Task: Find connections with filter location San Vicente with filter topic #retailwith filter profile language German with filter current company GE with filter school St.Xavier's College, Kolkata with filter industry Medical Practices with filter service category Editing with filter keywords title Red Cross Volunteer
Action: Mouse moved to (479, 60)
Screenshot: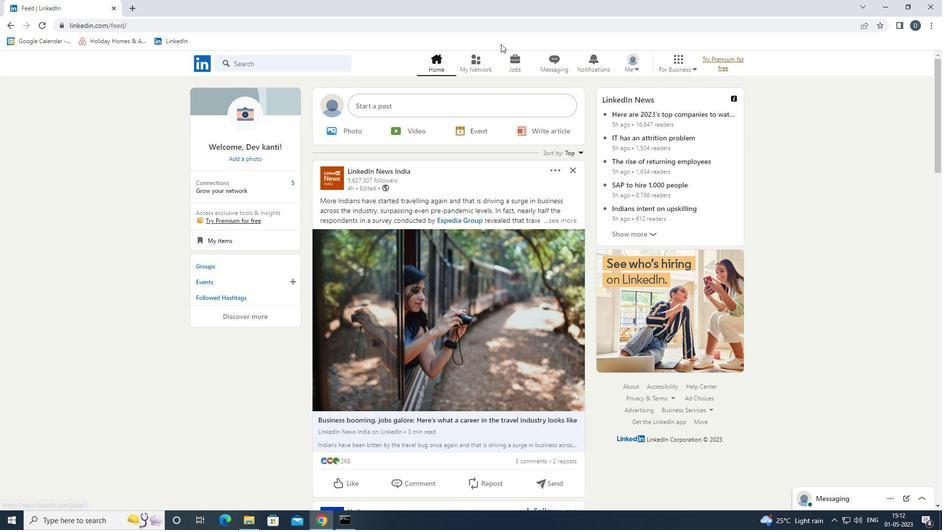 
Action: Mouse pressed left at (479, 60)
Screenshot: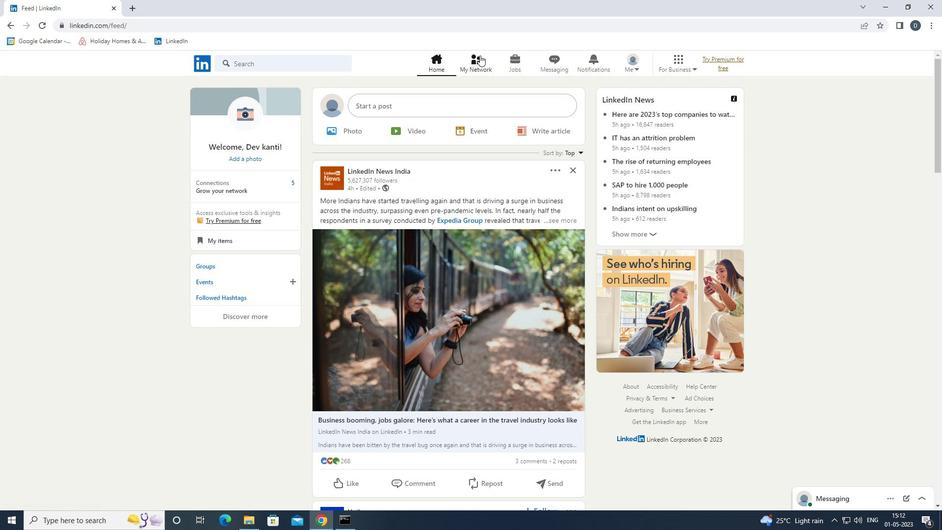 
Action: Mouse moved to (322, 114)
Screenshot: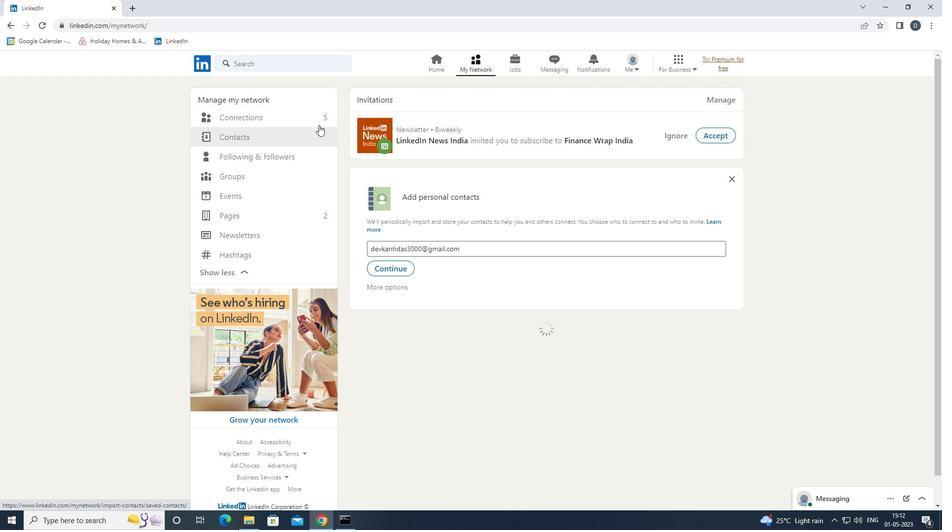 
Action: Mouse pressed left at (322, 114)
Screenshot: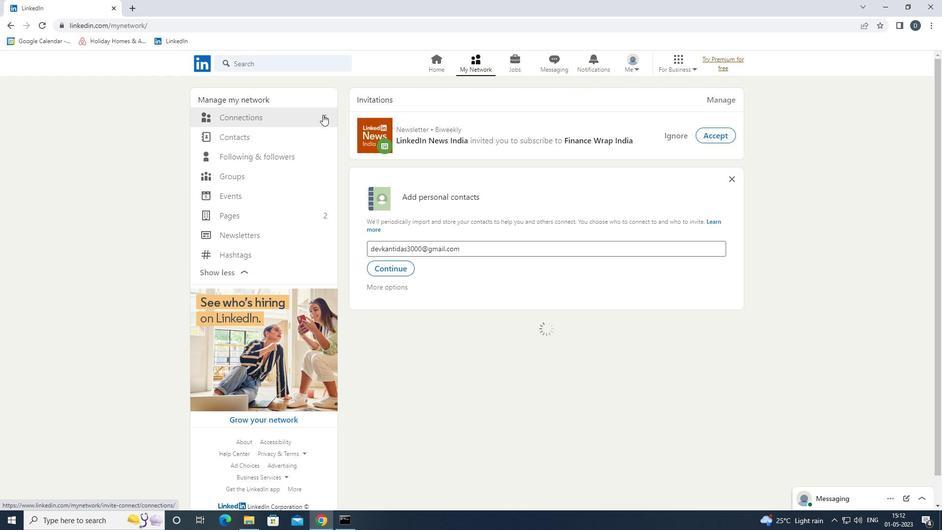 
Action: Mouse moved to (325, 116)
Screenshot: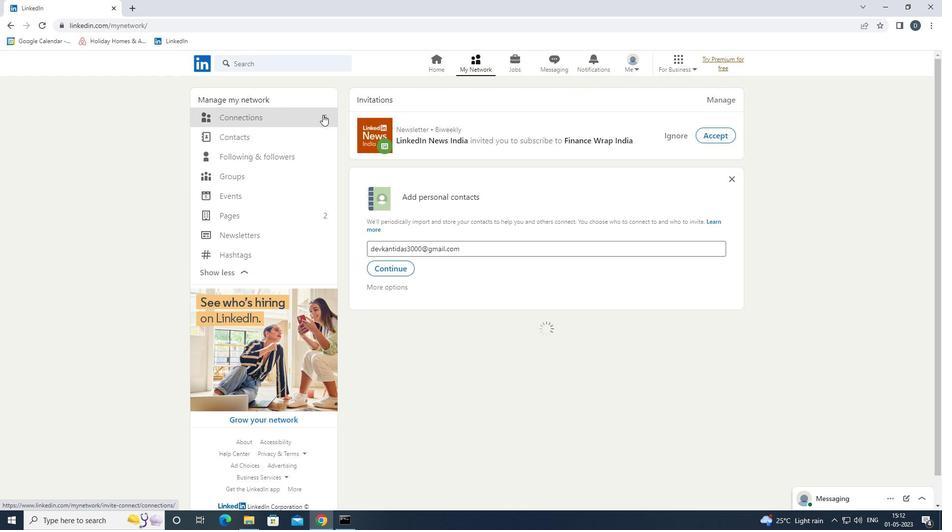 
Action: Mouse pressed left at (325, 116)
Screenshot: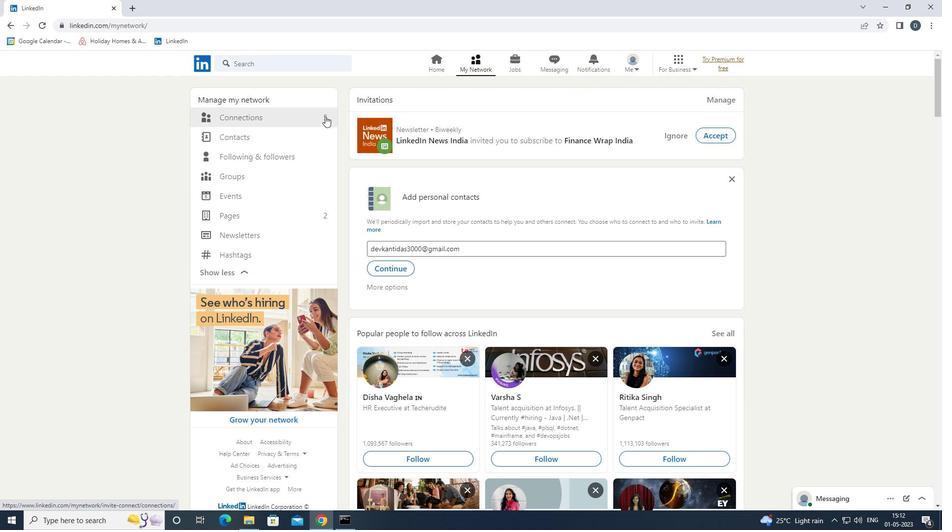 
Action: Mouse moved to (563, 119)
Screenshot: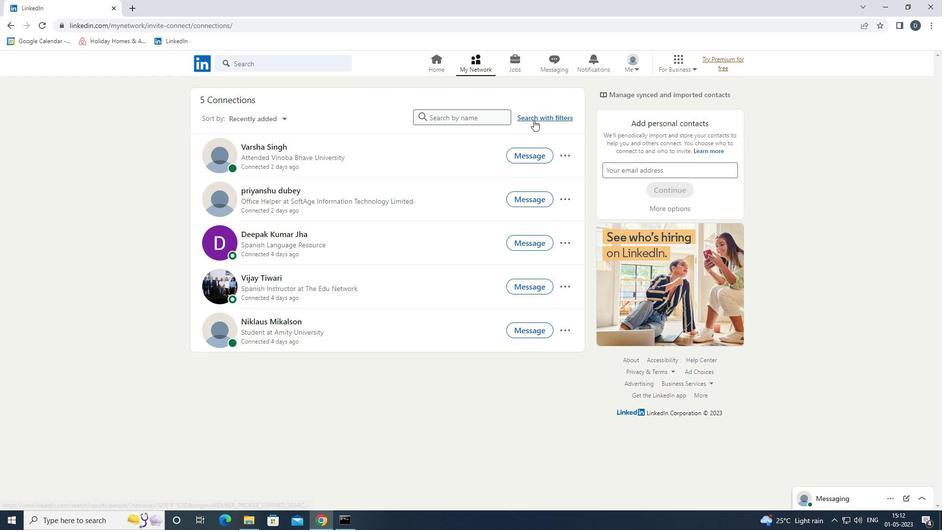 
Action: Mouse pressed left at (563, 119)
Screenshot: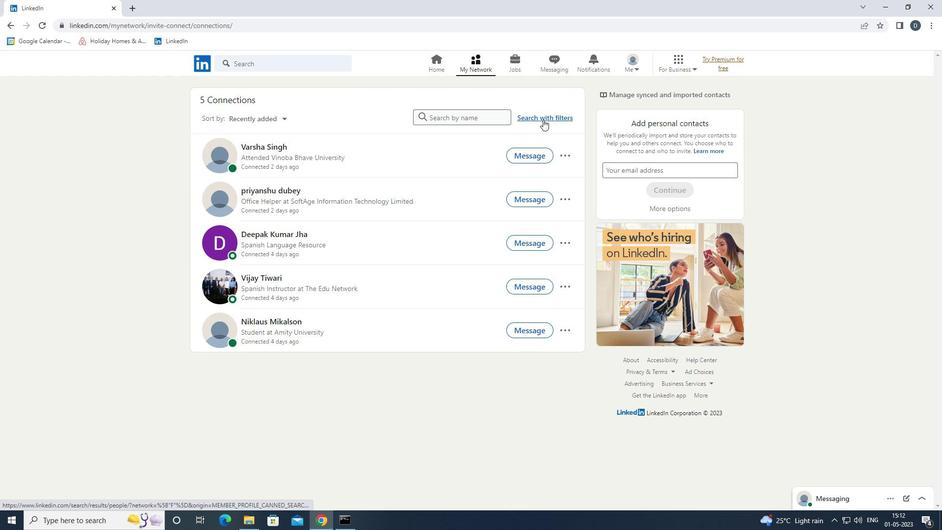 
Action: Mouse moved to (504, 93)
Screenshot: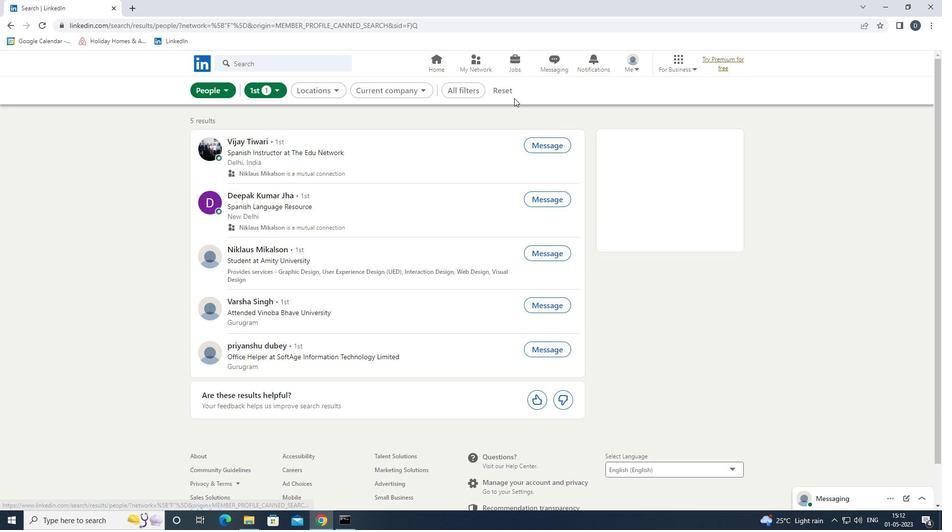 
Action: Mouse pressed left at (504, 93)
Screenshot: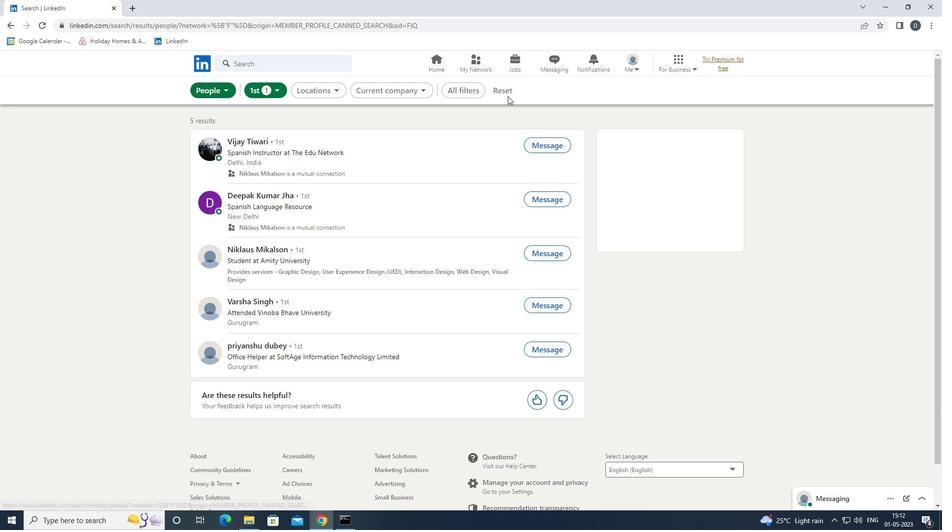 
Action: Mouse moved to (493, 87)
Screenshot: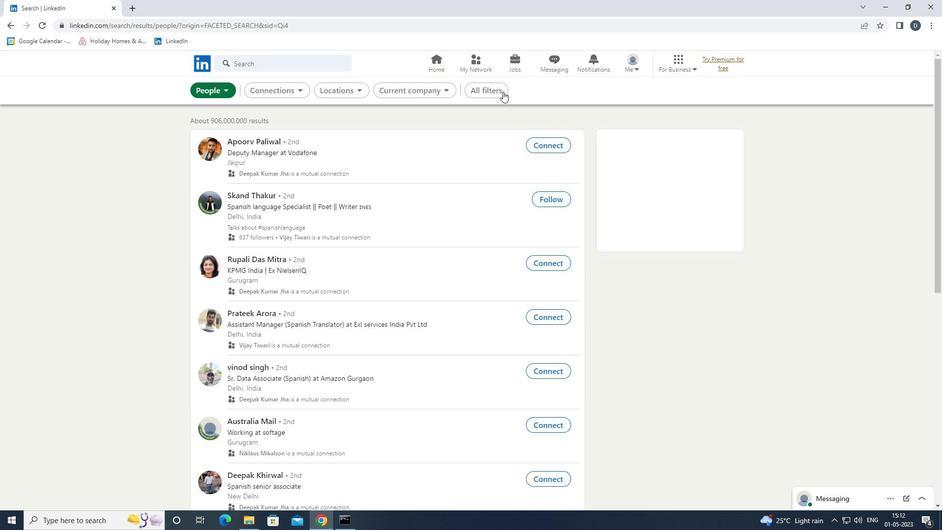 
Action: Mouse pressed left at (493, 87)
Screenshot: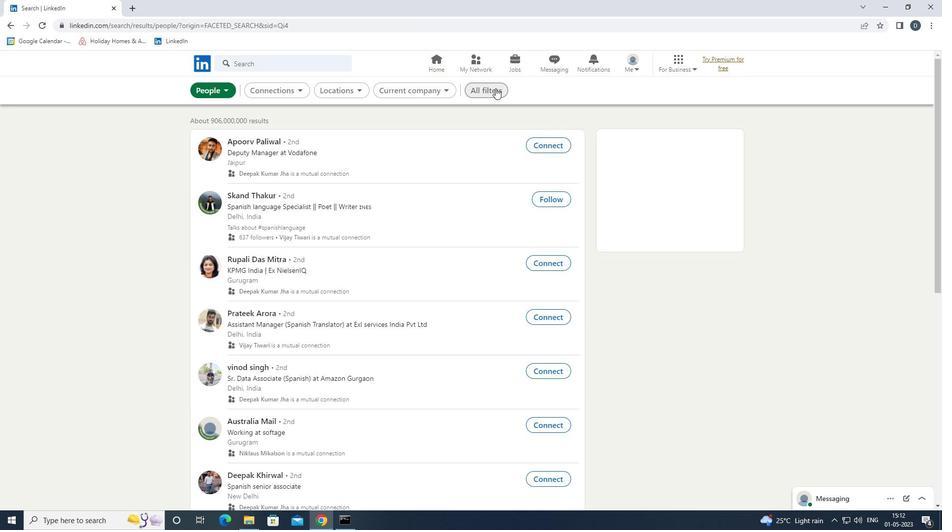 
Action: Mouse moved to (829, 308)
Screenshot: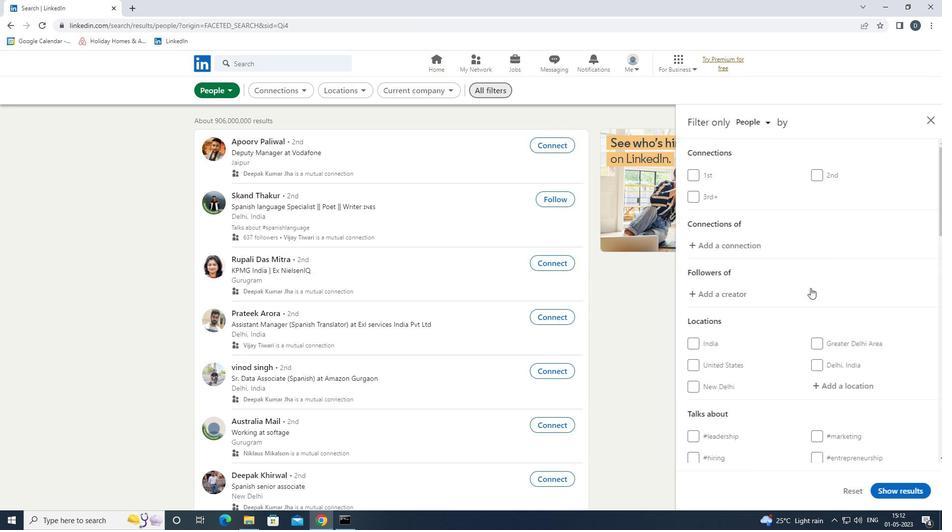 
Action: Mouse scrolled (829, 307) with delta (0, 0)
Screenshot: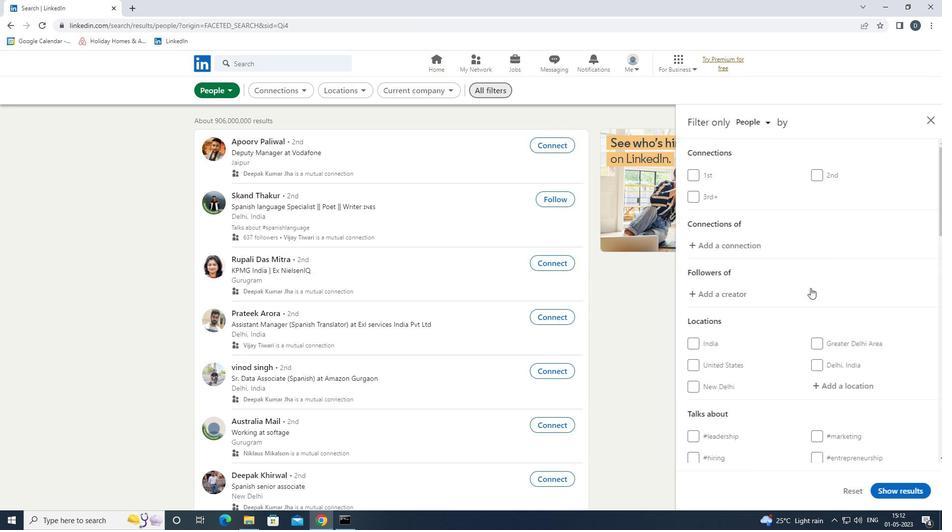 
Action: Mouse scrolled (829, 307) with delta (0, 0)
Screenshot: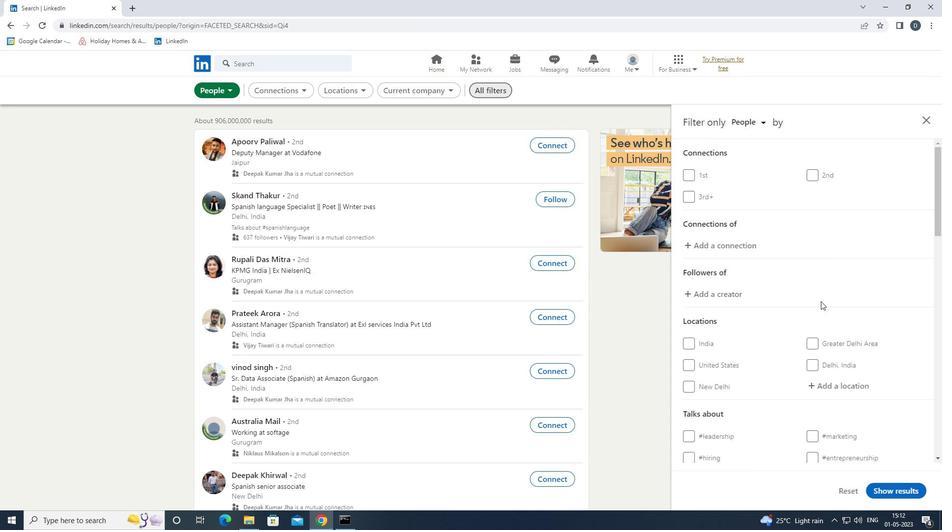 
Action: Mouse moved to (853, 290)
Screenshot: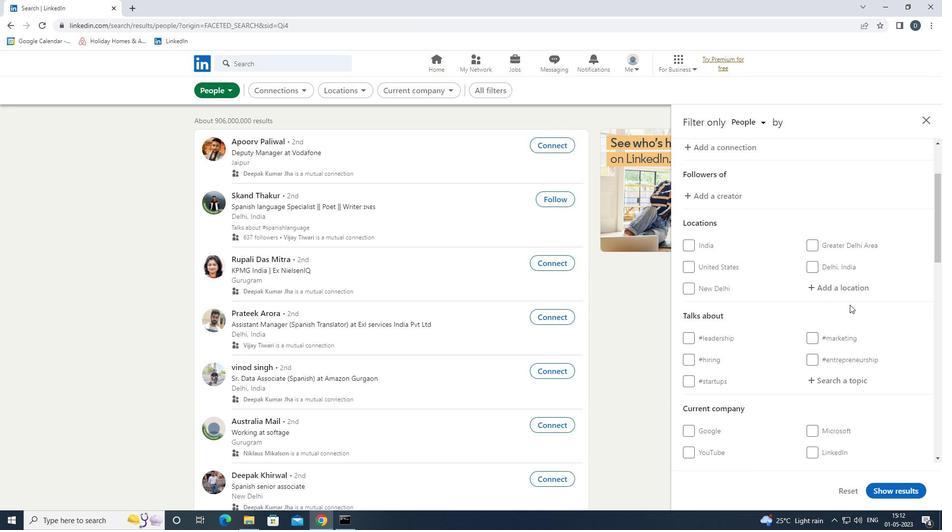
Action: Mouse pressed left at (853, 290)
Screenshot: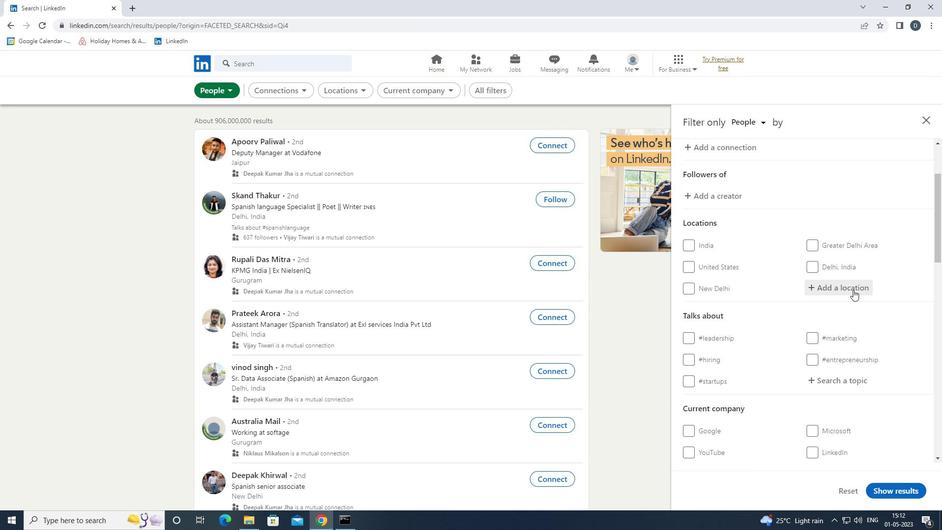 
Action: Key pressed <Key.shift>SAN<Key.space><Key.shift>VICEN<Key.down><Key.enter>
Screenshot: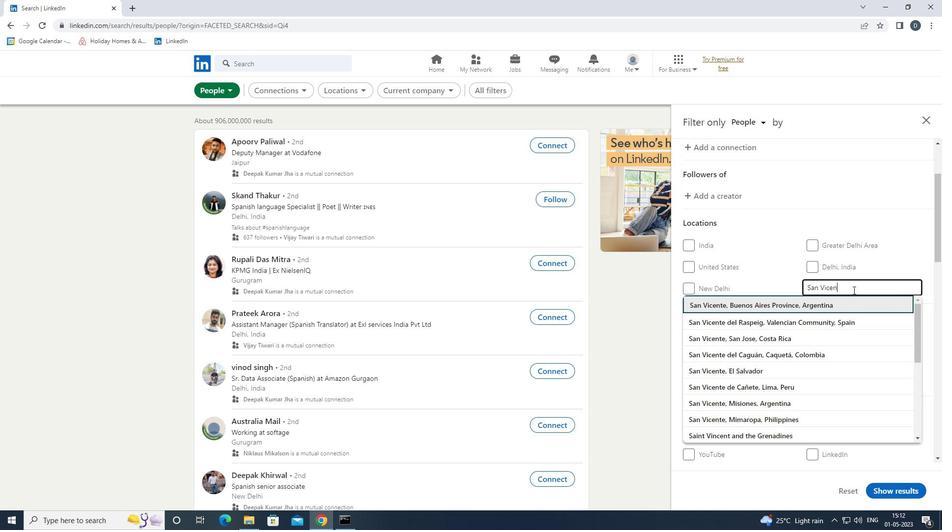 
Action: Mouse scrolled (853, 289) with delta (0, 0)
Screenshot: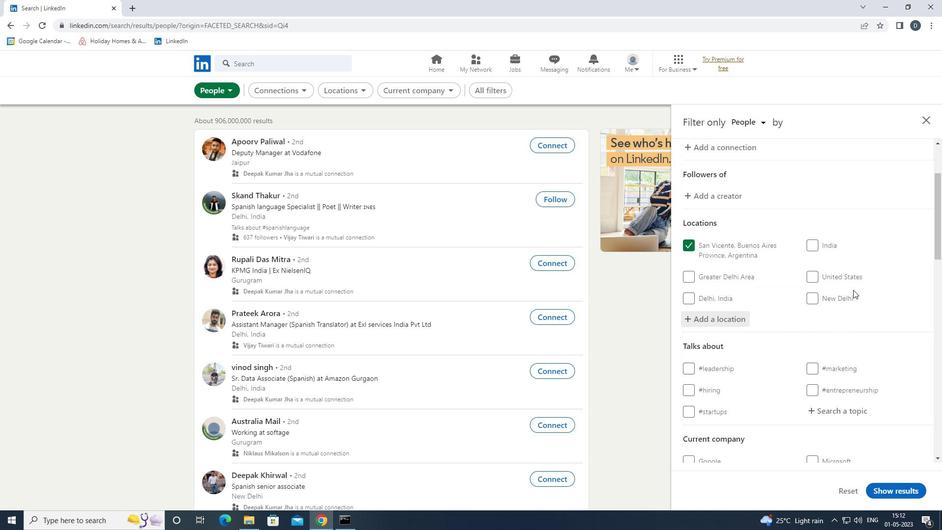 
Action: Mouse scrolled (853, 289) with delta (0, 0)
Screenshot: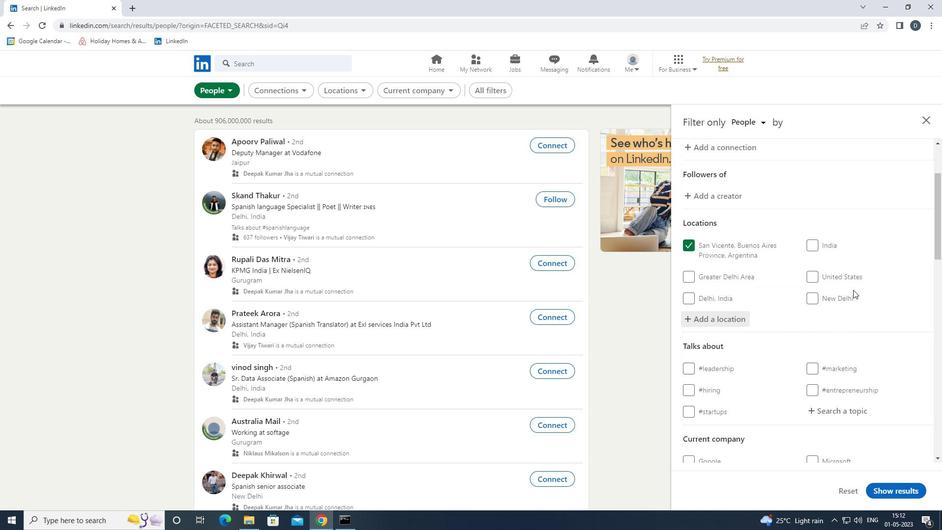 
Action: Mouse scrolled (853, 289) with delta (0, 0)
Screenshot: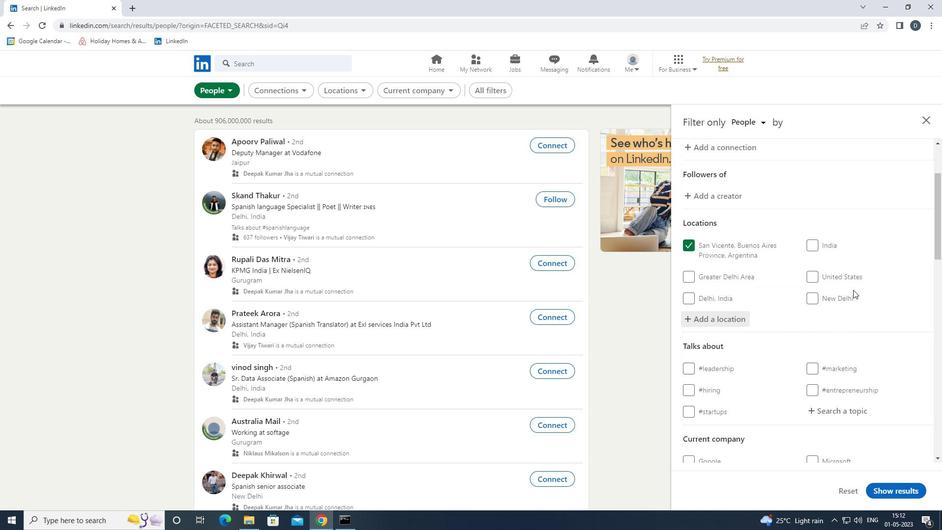 
Action: Mouse moved to (846, 266)
Screenshot: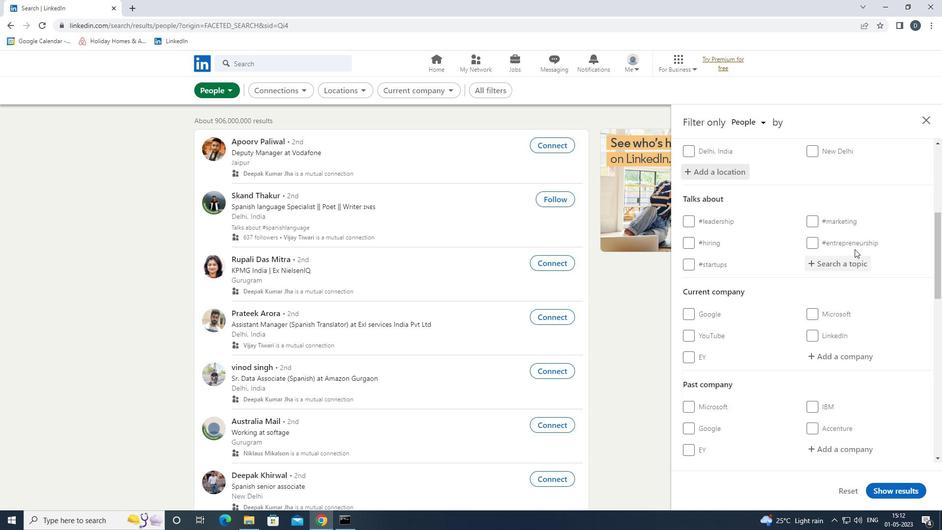 
Action: Mouse pressed left at (846, 266)
Screenshot: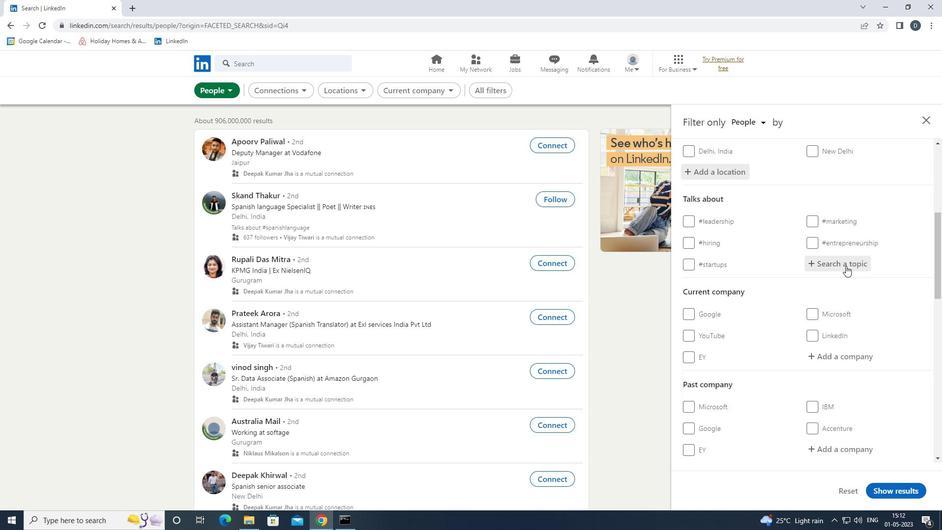 
Action: Key pressed RETAIL<Key.down><Key.enter>
Screenshot: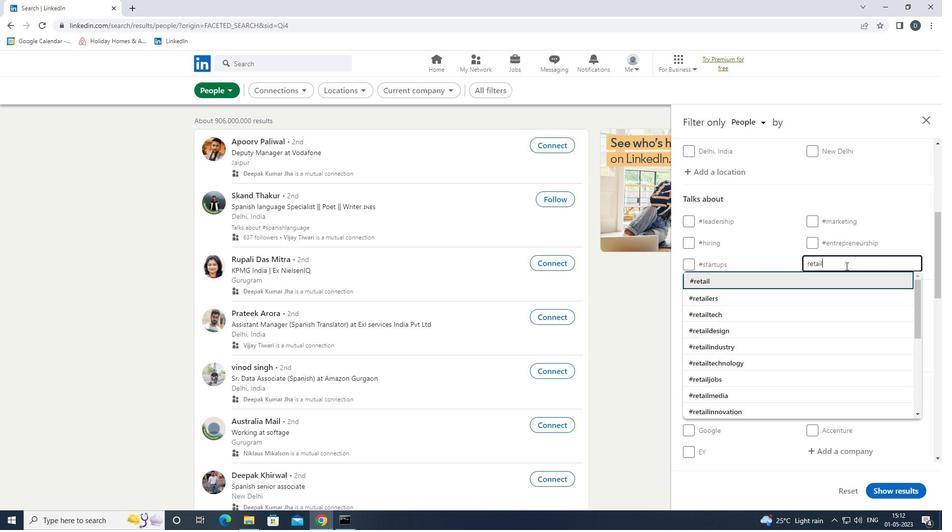 
Action: Mouse moved to (866, 256)
Screenshot: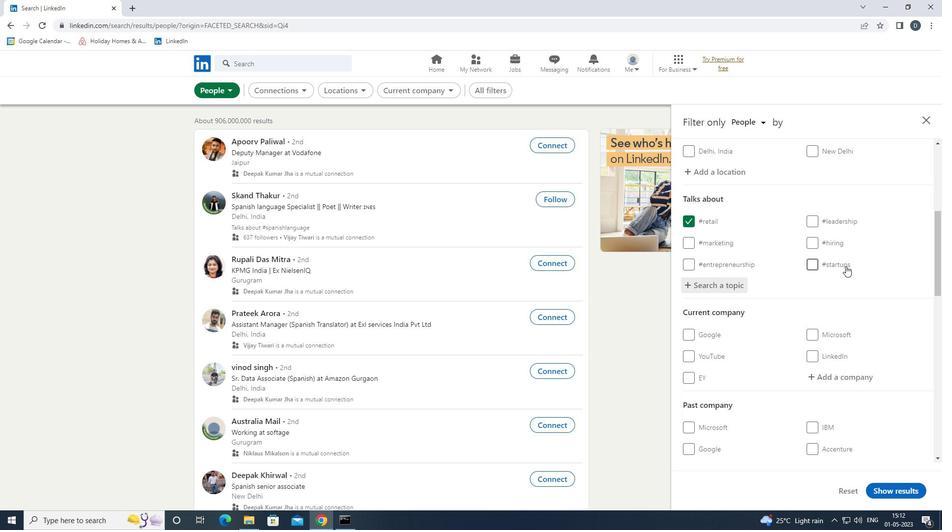 
Action: Mouse scrolled (866, 256) with delta (0, 0)
Screenshot: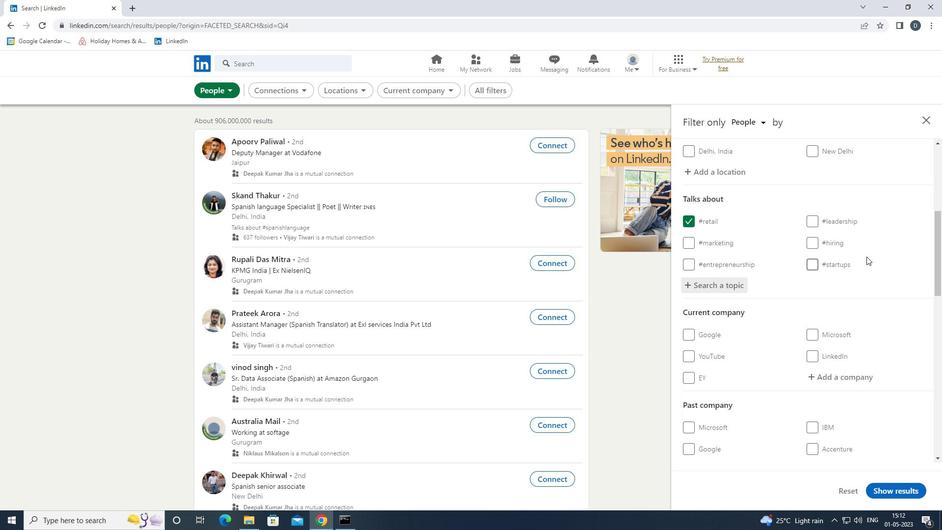 
Action: Mouse scrolled (866, 256) with delta (0, 0)
Screenshot: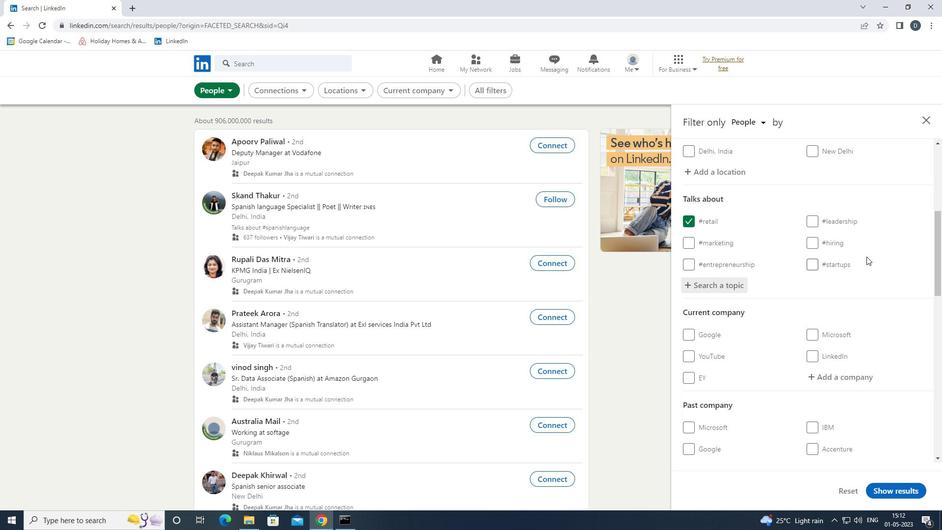 
Action: Mouse scrolled (866, 256) with delta (0, 0)
Screenshot: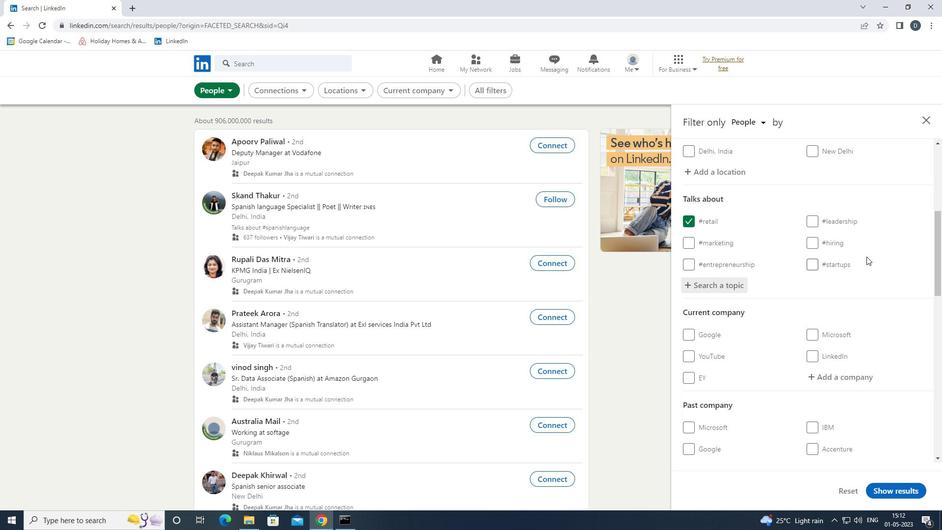 
Action: Mouse moved to (827, 255)
Screenshot: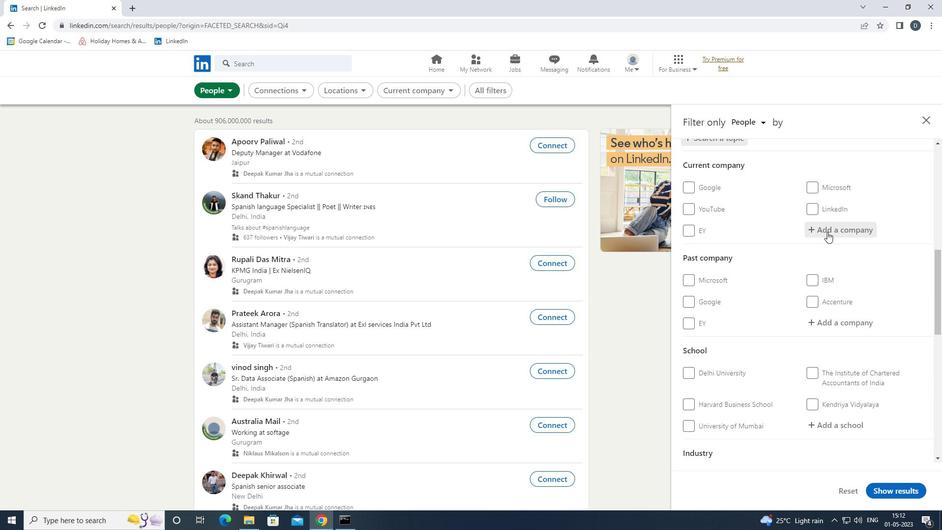 
Action: Mouse scrolled (827, 255) with delta (0, 0)
Screenshot: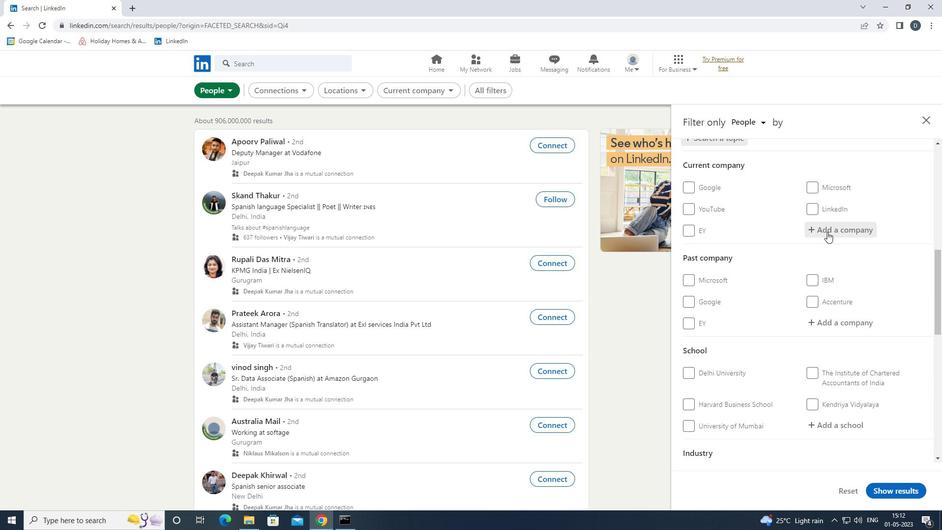 
Action: Mouse scrolled (827, 255) with delta (0, 0)
Screenshot: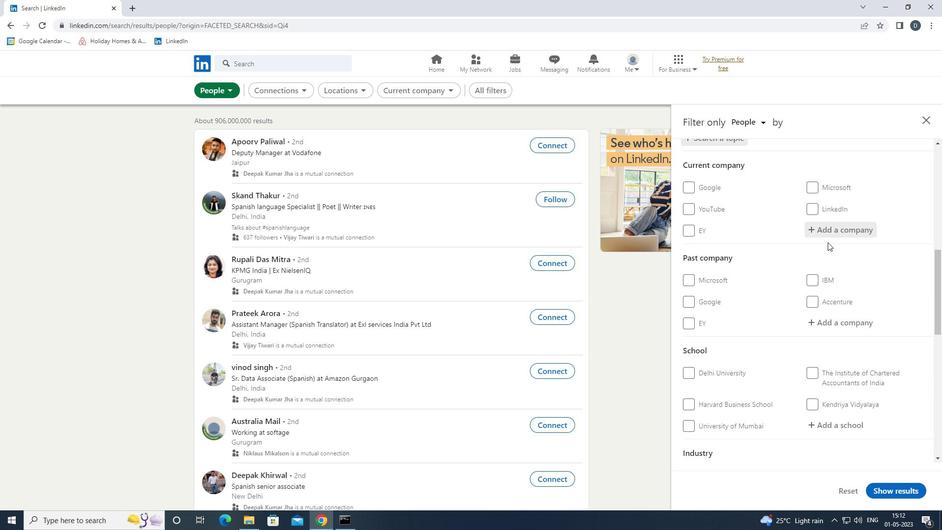 
Action: Mouse moved to (827, 256)
Screenshot: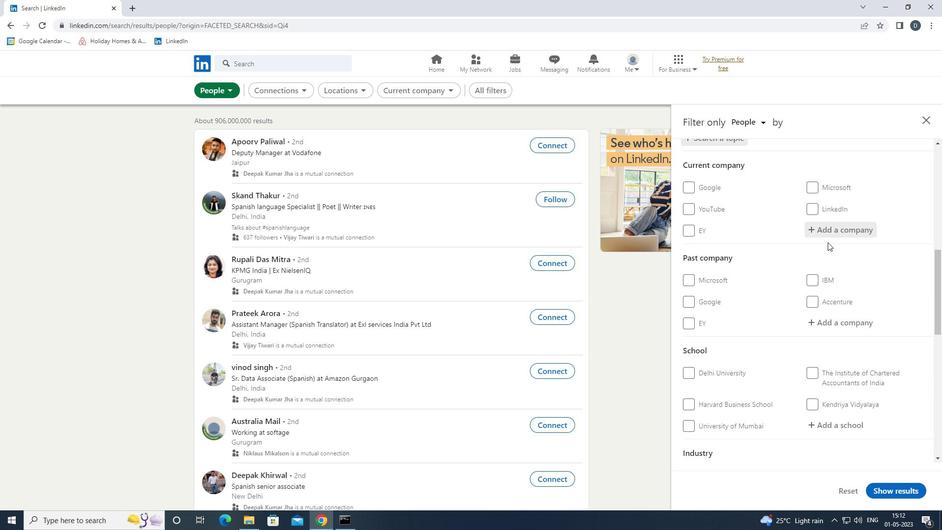 
Action: Mouse scrolled (827, 255) with delta (0, 0)
Screenshot: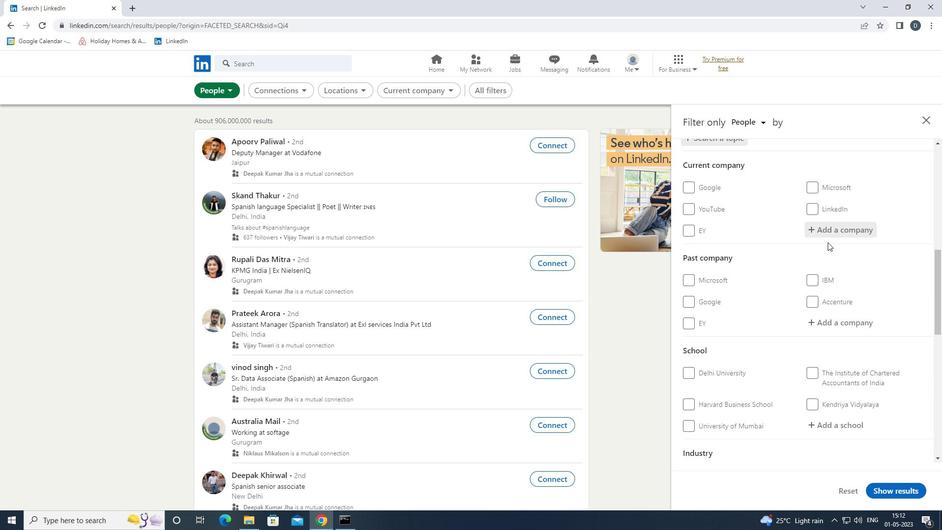
Action: Mouse scrolled (827, 255) with delta (0, 0)
Screenshot: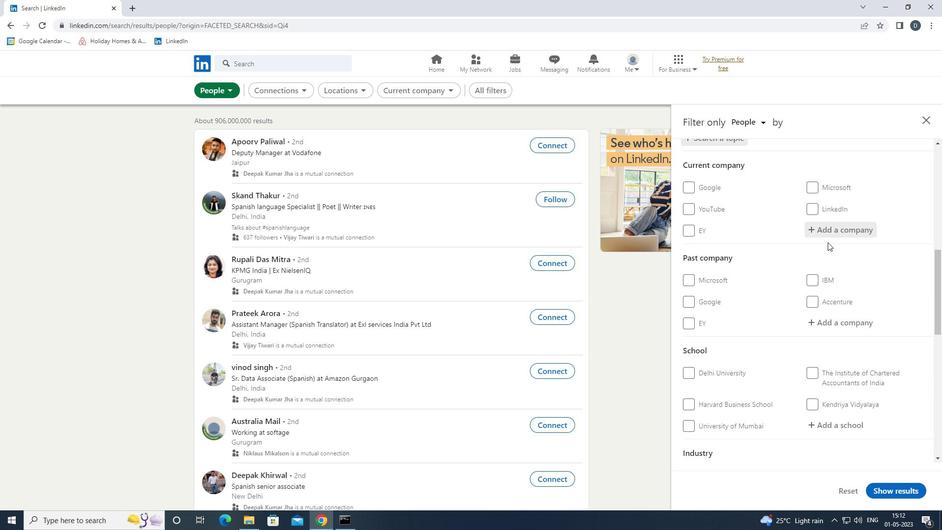 
Action: Mouse moved to (822, 265)
Screenshot: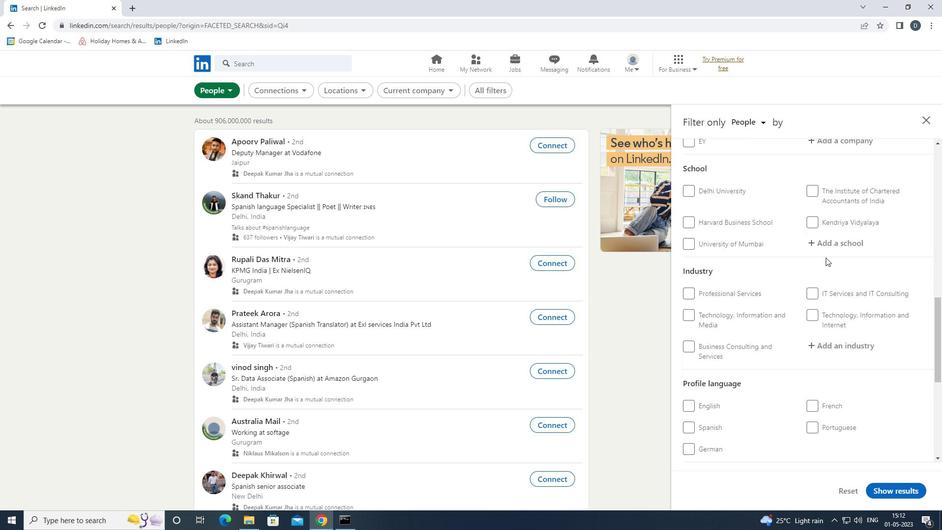 
Action: Mouse scrolled (822, 265) with delta (0, 0)
Screenshot: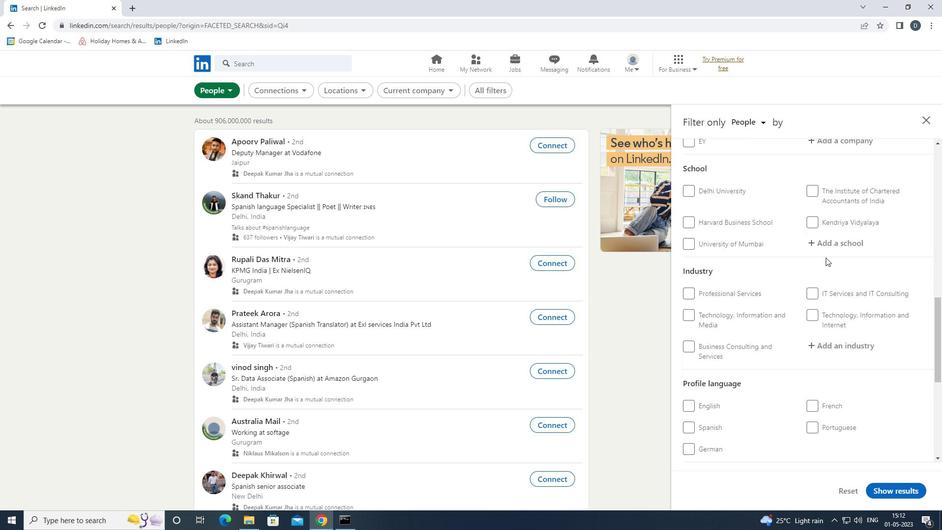 
Action: Mouse scrolled (822, 265) with delta (0, 0)
Screenshot: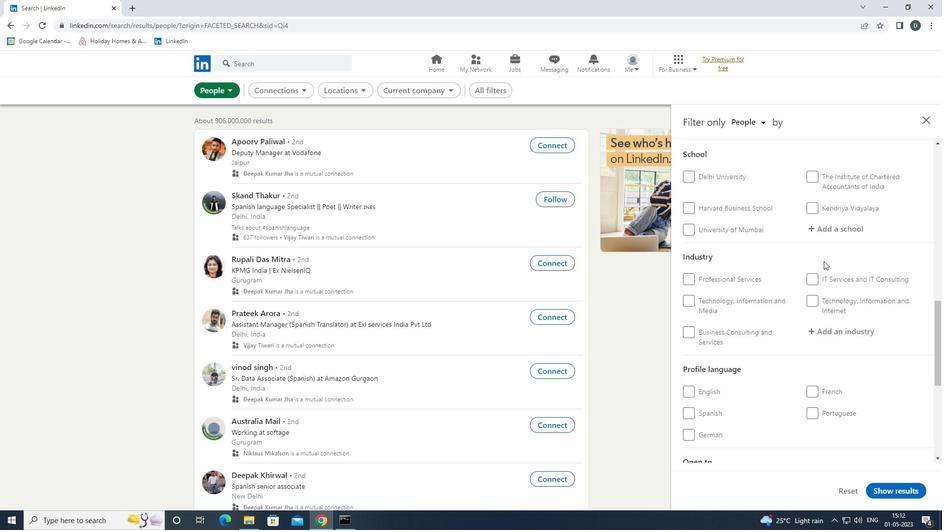 
Action: Mouse moved to (703, 336)
Screenshot: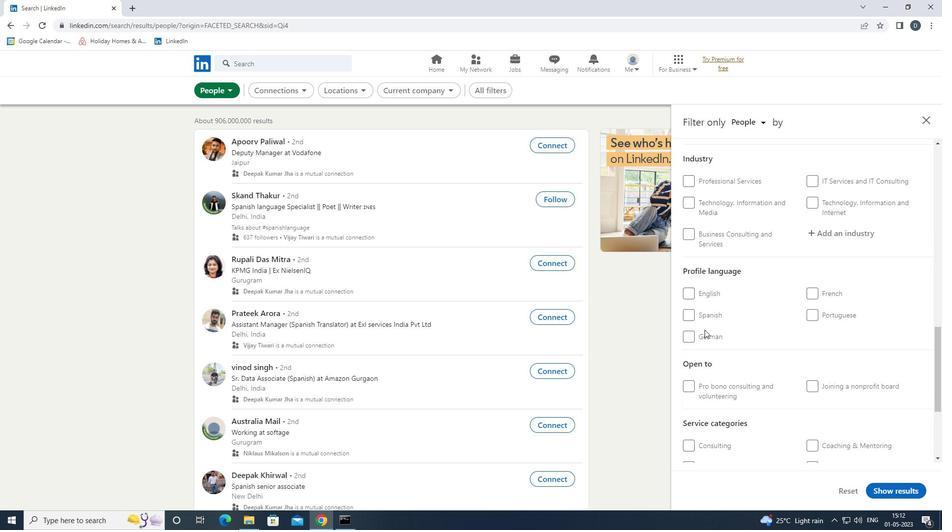 
Action: Mouse pressed left at (703, 336)
Screenshot: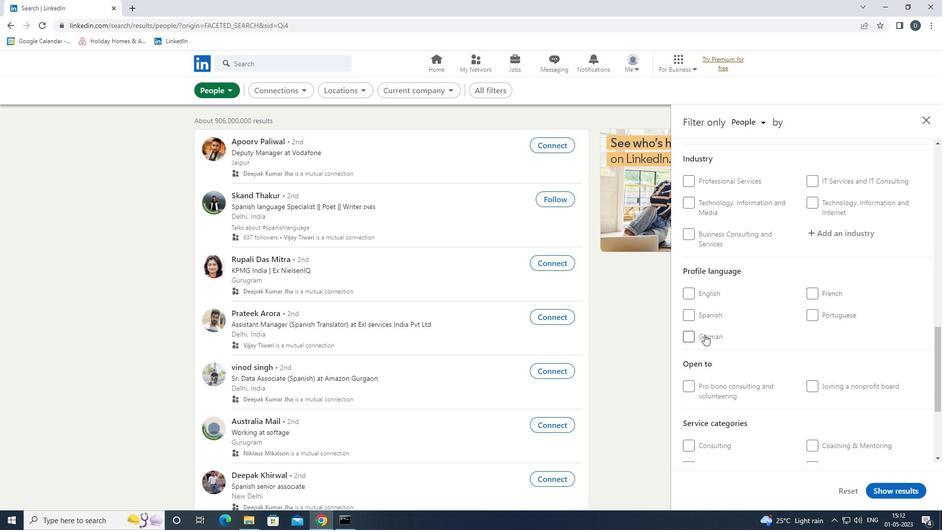 
Action: Mouse moved to (773, 320)
Screenshot: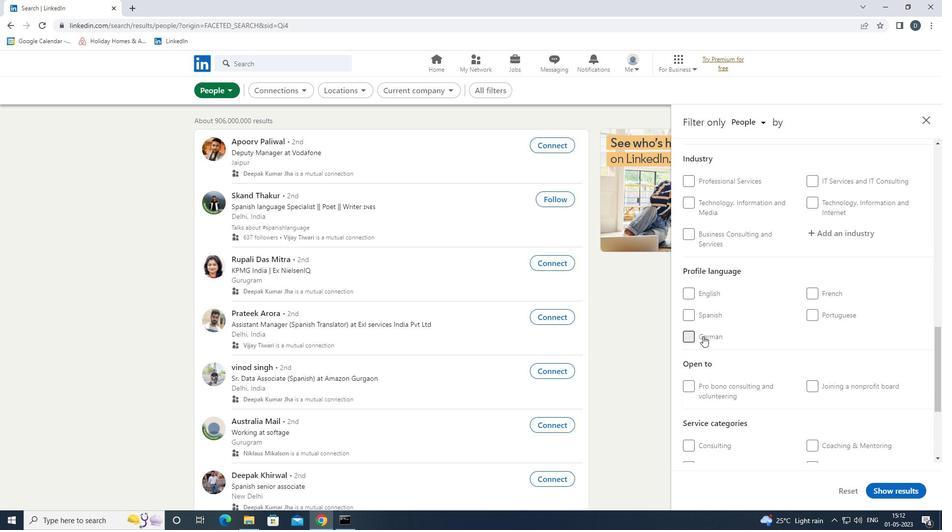 
Action: Mouse scrolled (773, 321) with delta (0, 0)
Screenshot: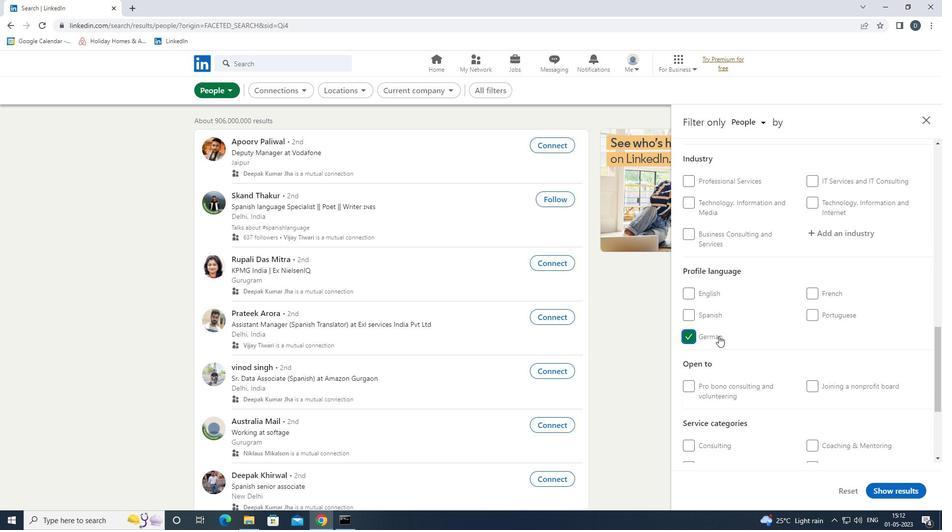 
Action: Mouse scrolled (773, 321) with delta (0, 0)
Screenshot: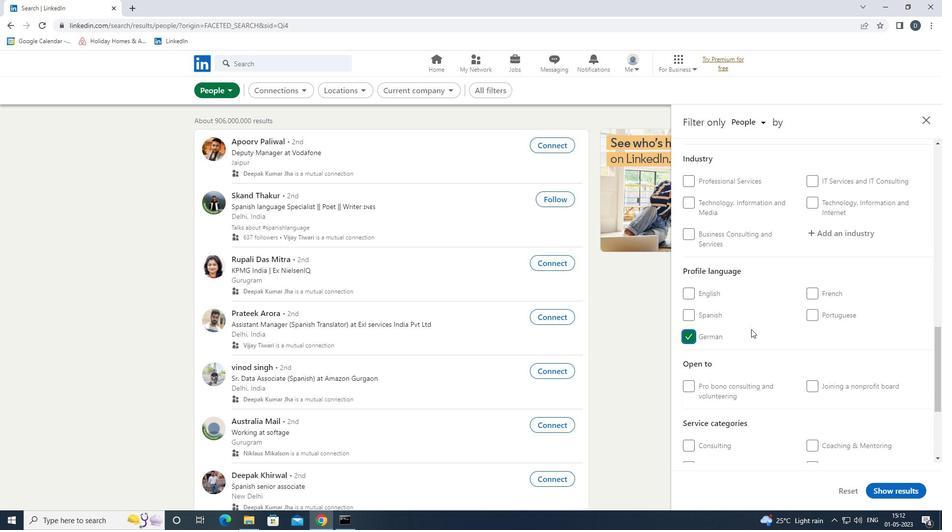 
Action: Mouse scrolled (773, 321) with delta (0, 0)
Screenshot: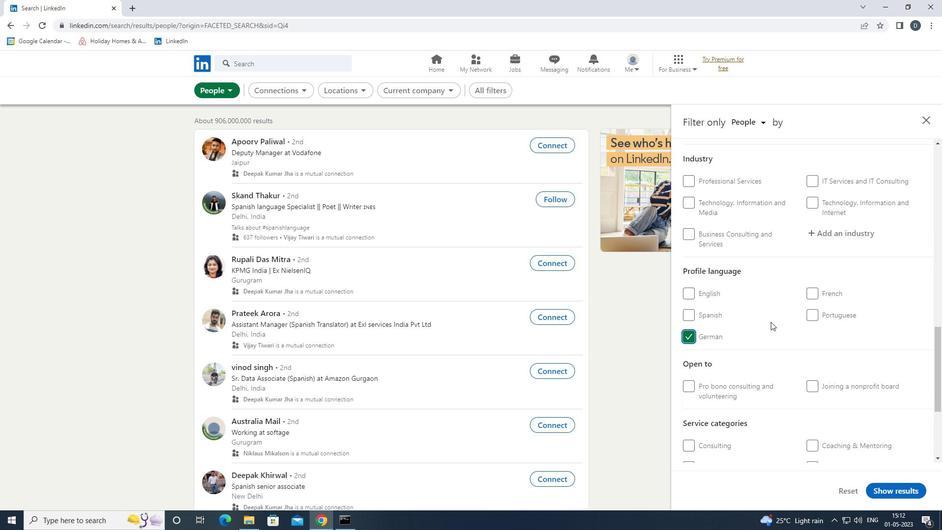 
Action: Mouse scrolled (773, 321) with delta (0, 0)
Screenshot: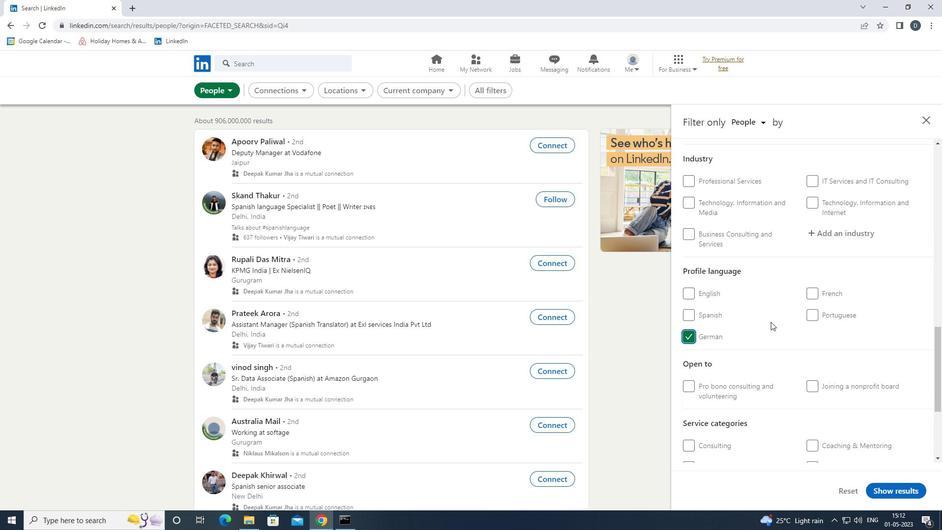 
Action: Mouse scrolled (773, 321) with delta (0, 0)
Screenshot: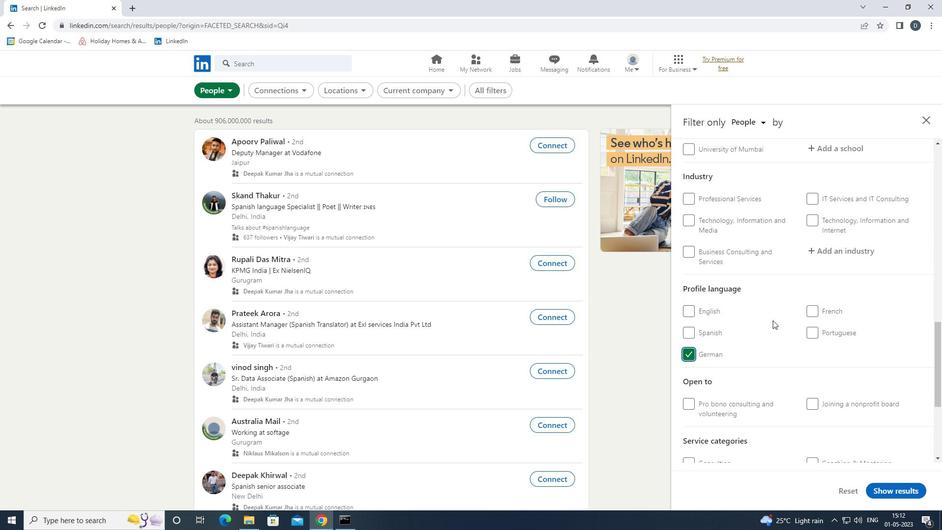 
Action: Mouse scrolled (773, 321) with delta (0, 0)
Screenshot: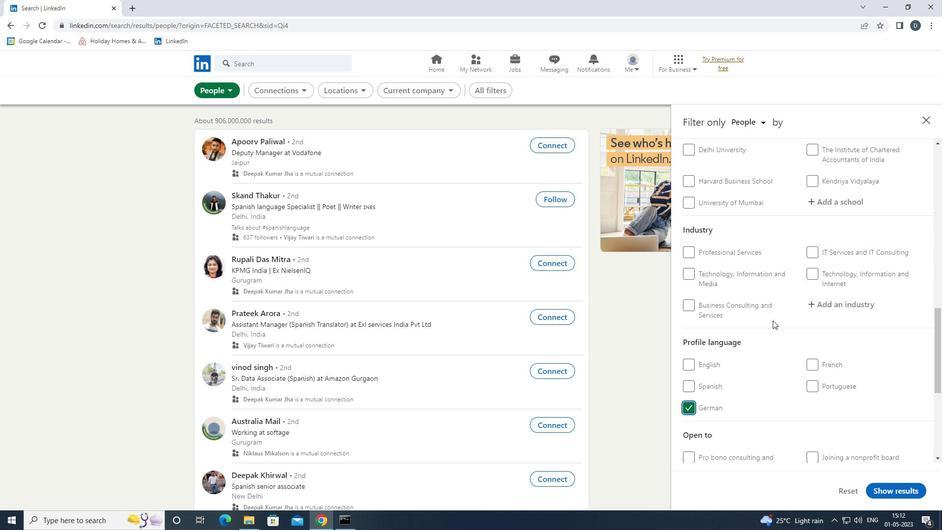 
Action: Mouse moved to (840, 237)
Screenshot: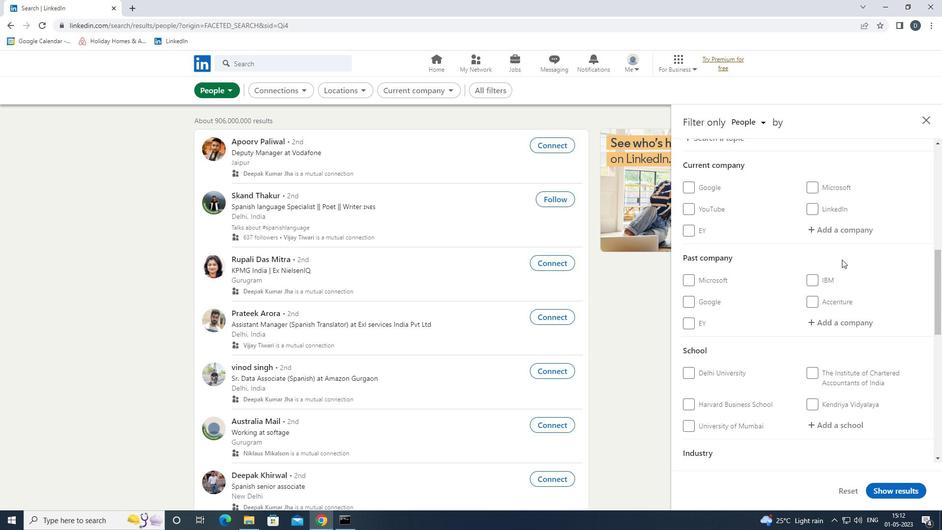 
Action: Mouse pressed left at (840, 237)
Screenshot: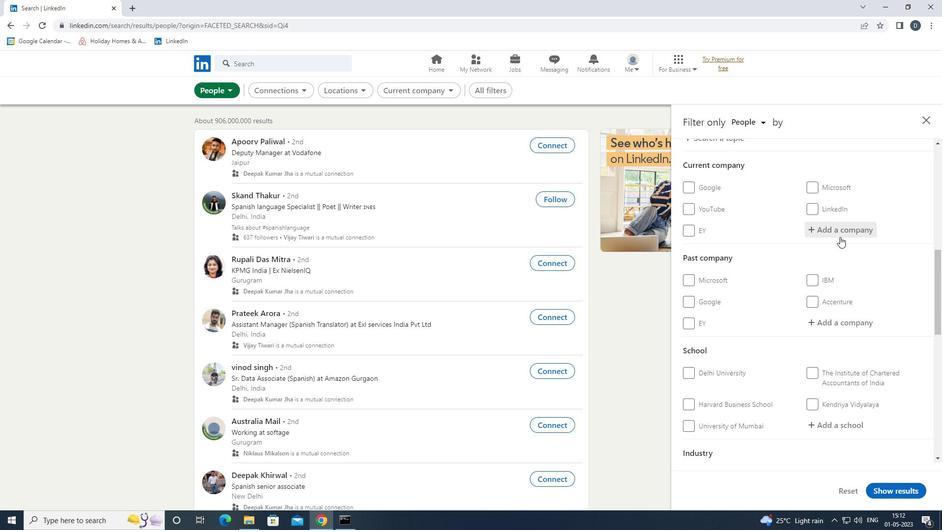 
Action: Mouse moved to (861, 290)
Screenshot: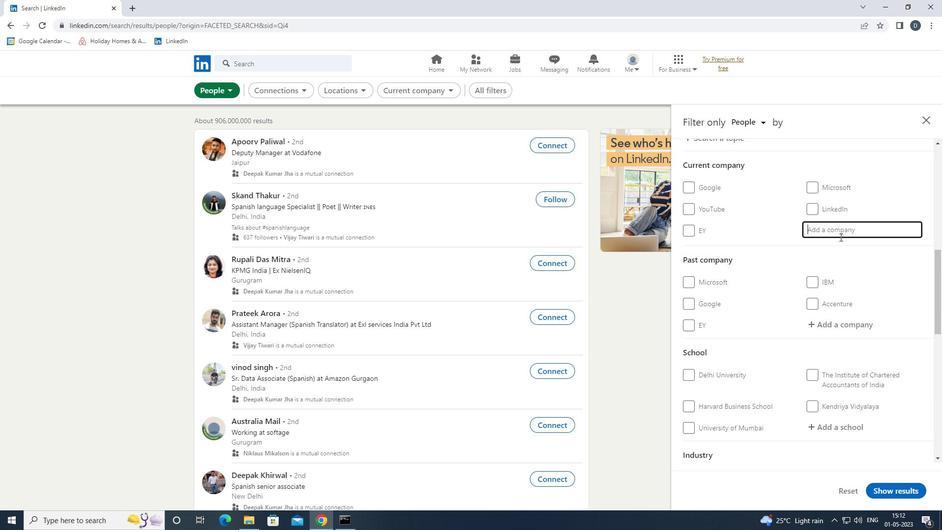
Action: Key pressed <Key.shift>GE<Key.down><Key.enter>
Screenshot: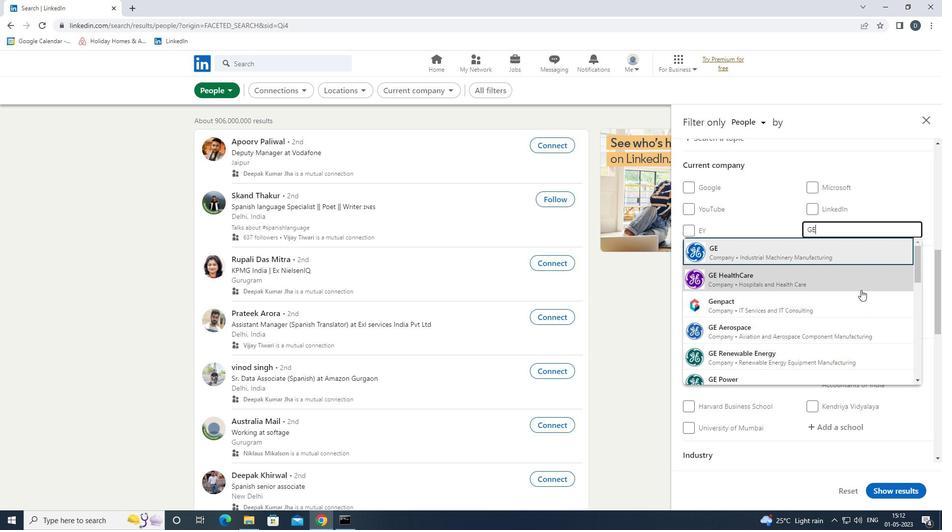 
Action: Mouse moved to (888, 280)
Screenshot: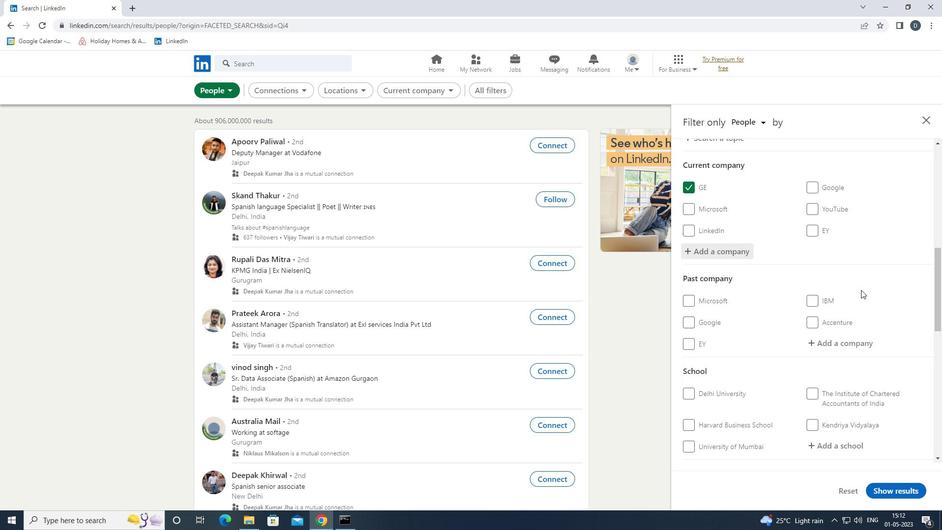 
Action: Mouse scrolled (888, 279) with delta (0, 0)
Screenshot: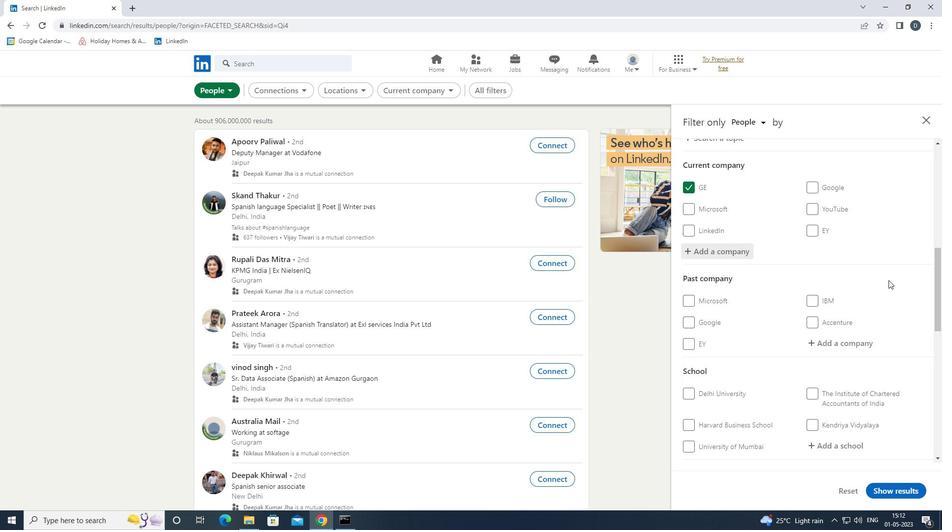 
Action: Mouse scrolled (888, 279) with delta (0, 0)
Screenshot: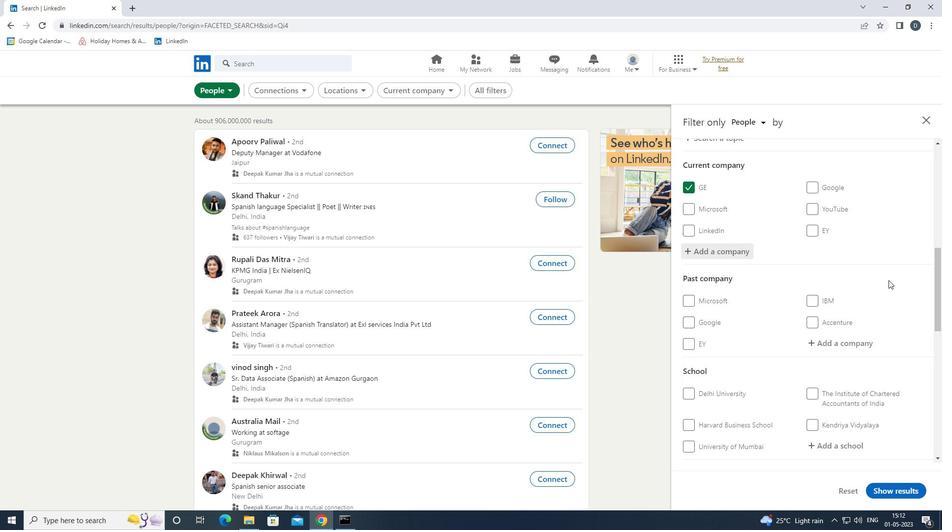 
Action: Mouse moved to (822, 347)
Screenshot: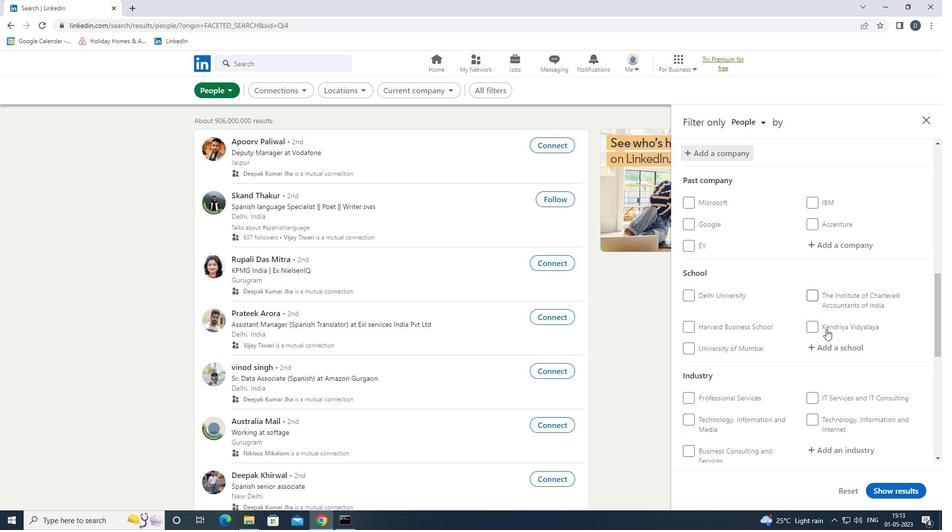 
Action: Mouse pressed left at (822, 347)
Screenshot: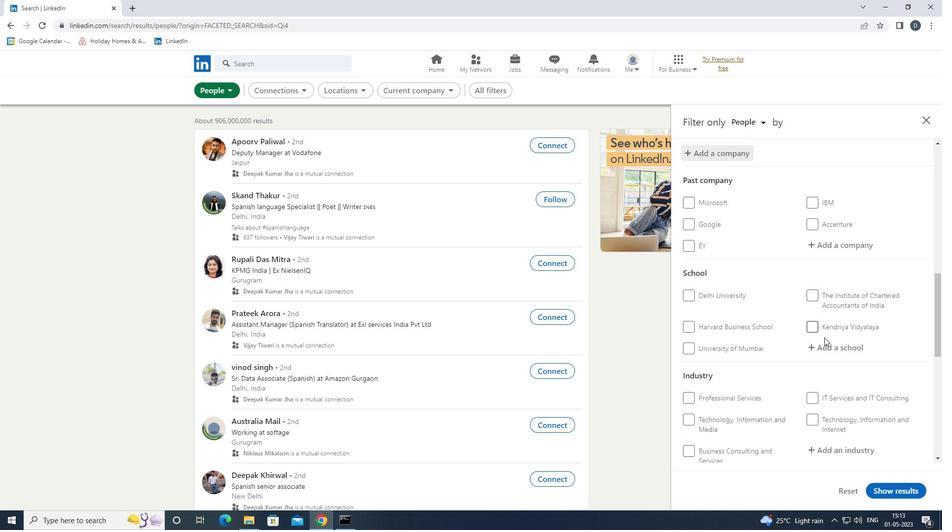 
Action: Mouse moved to (921, 341)
Screenshot: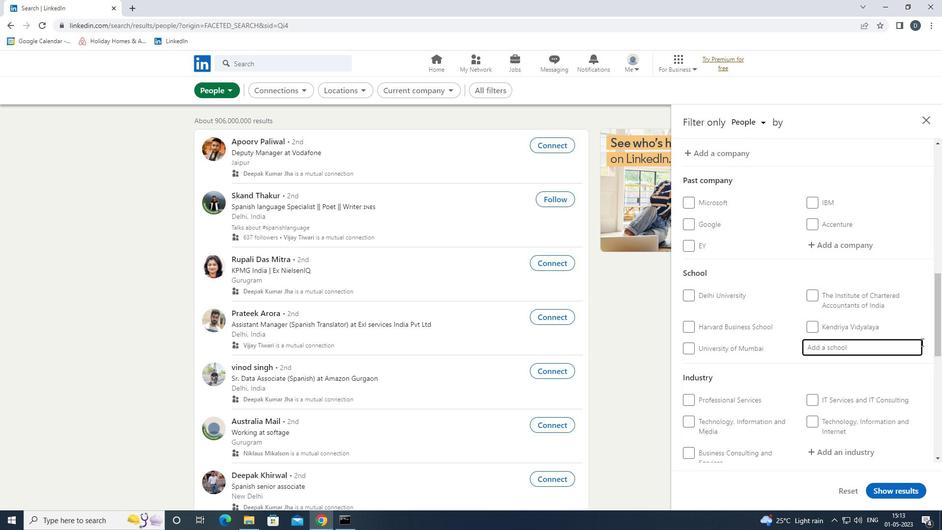 
Action: Key pressed <Key.shift>ST.<Key.shift>XAVIER'S<Key.down><Key.down><Key.enter>
Screenshot: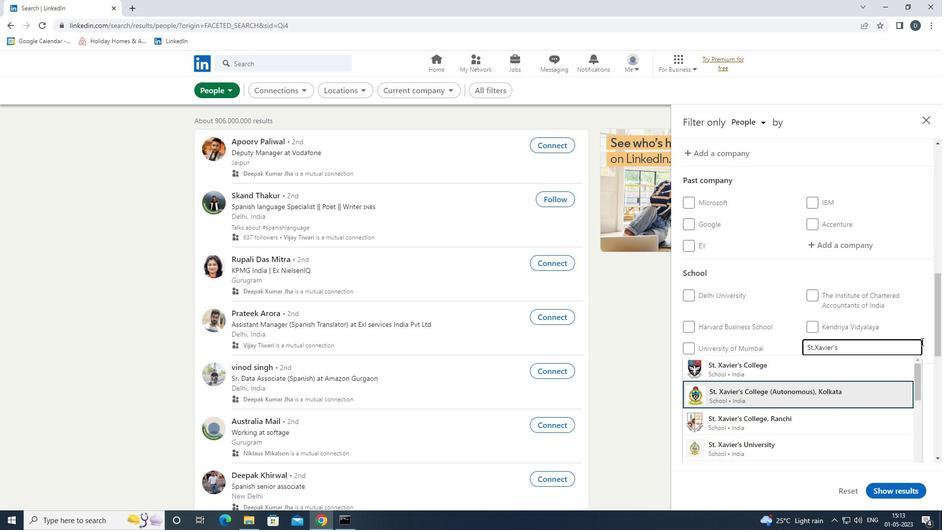 
Action: Mouse moved to (916, 341)
Screenshot: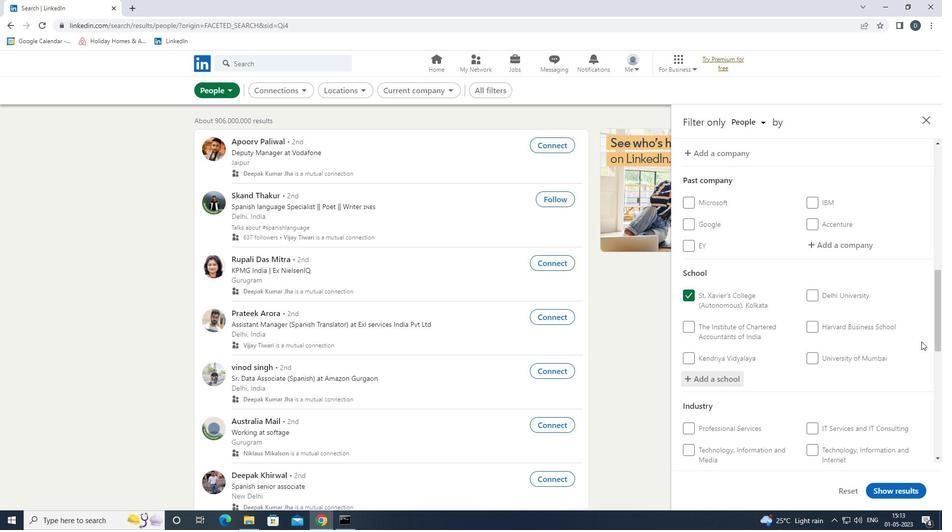 
Action: Mouse scrolled (916, 340) with delta (0, 0)
Screenshot: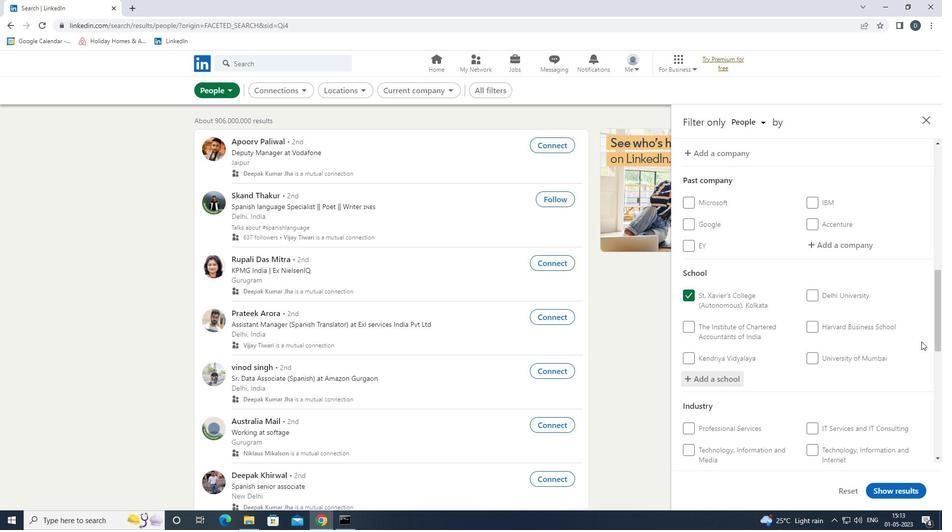 
Action: Mouse scrolled (916, 340) with delta (0, 0)
Screenshot: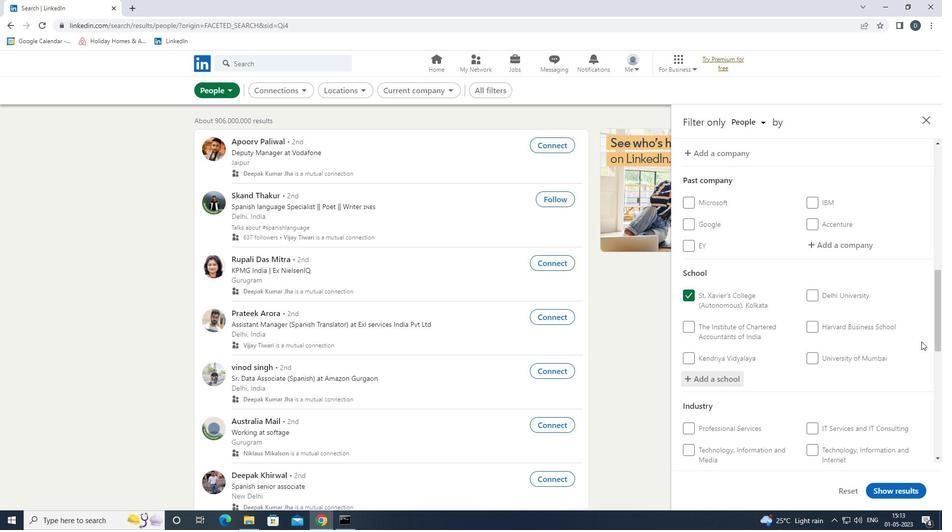 
Action: Mouse scrolled (916, 340) with delta (0, 0)
Screenshot: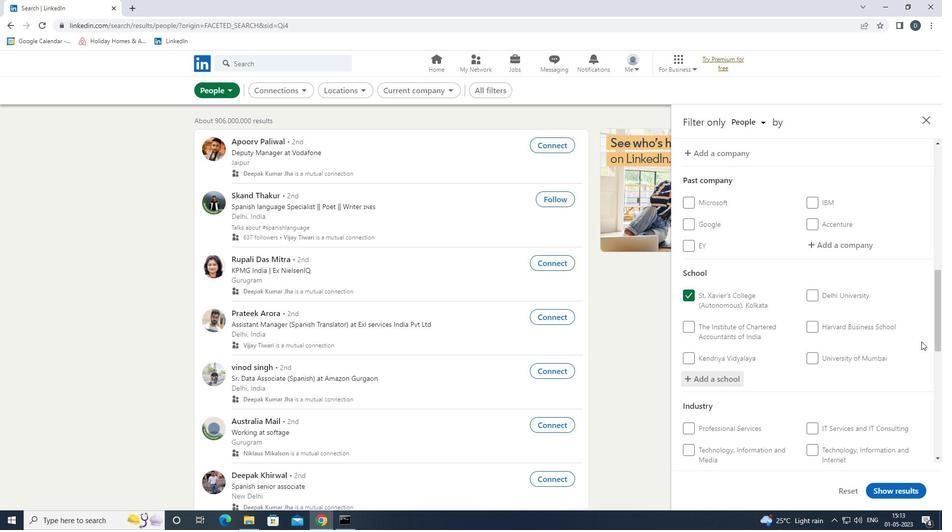 
Action: Mouse moved to (848, 327)
Screenshot: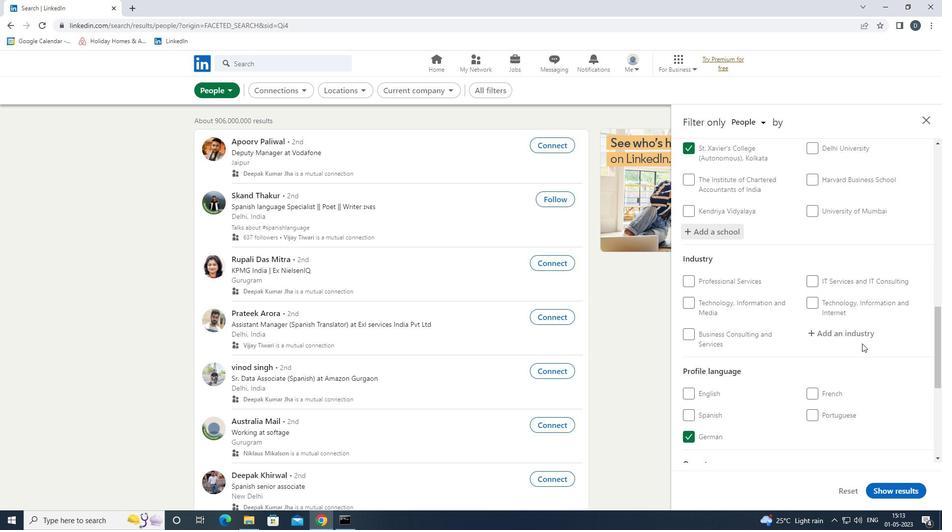 
Action: Mouse pressed left at (848, 327)
Screenshot: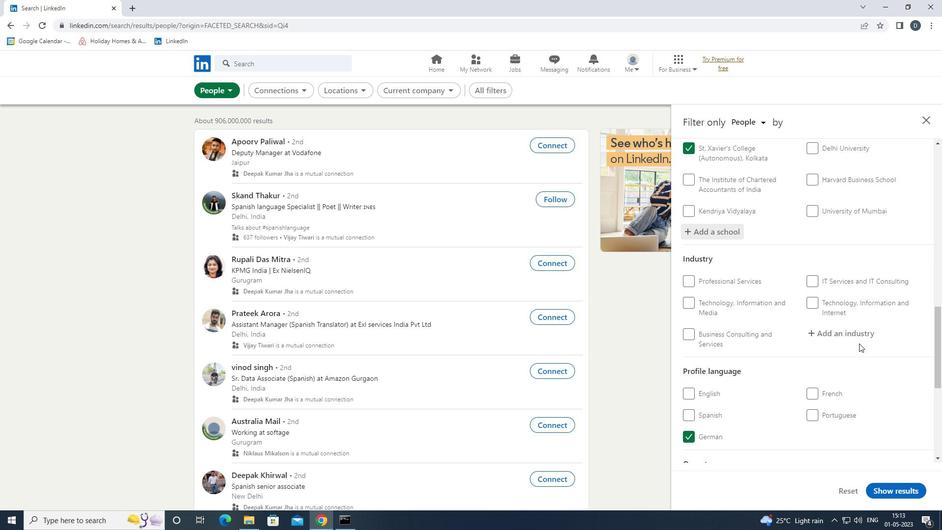 
Action: Key pressed <Key.shift>MEDICAL<Key.space><Key.down><Key.enter>
Screenshot: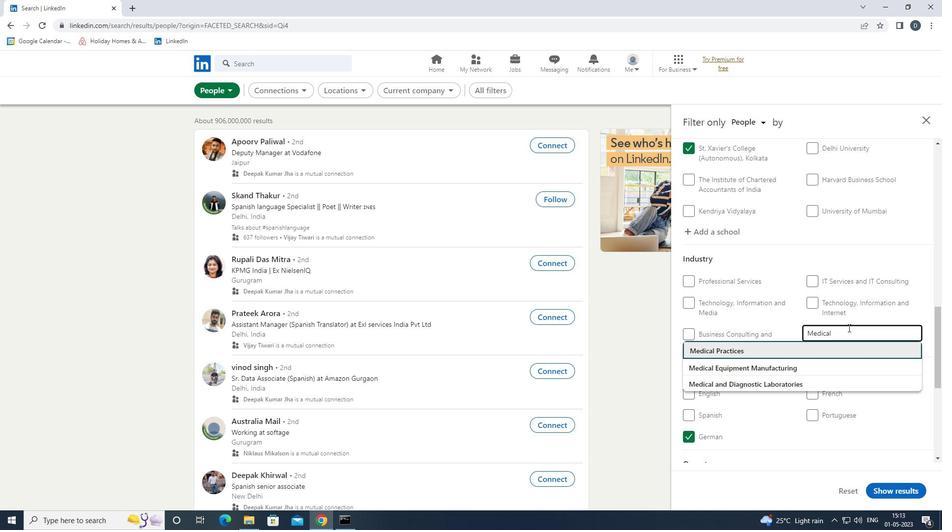 
Action: Mouse scrolled (848, 327) with delta (0, 0)
Screenshot: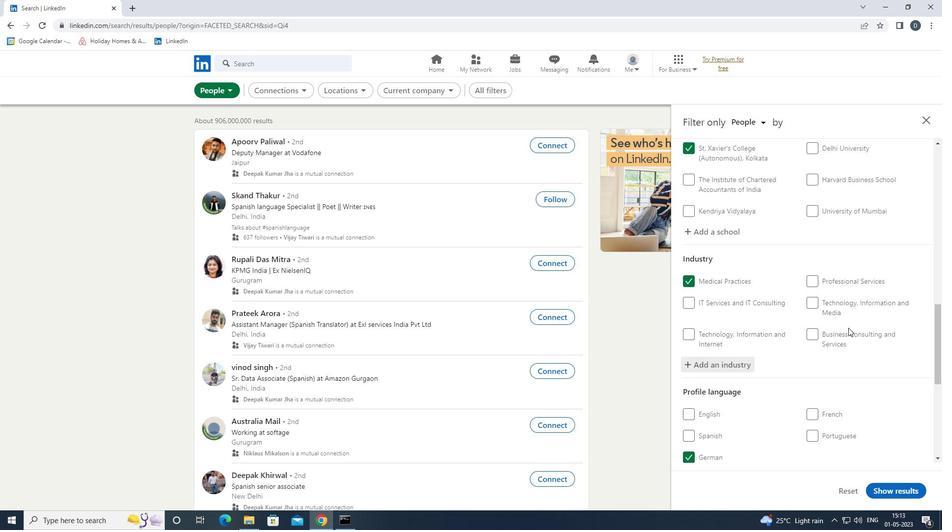 
Action: Mouse scrolled (848, 327) with delta (0, 0)
Screenshot: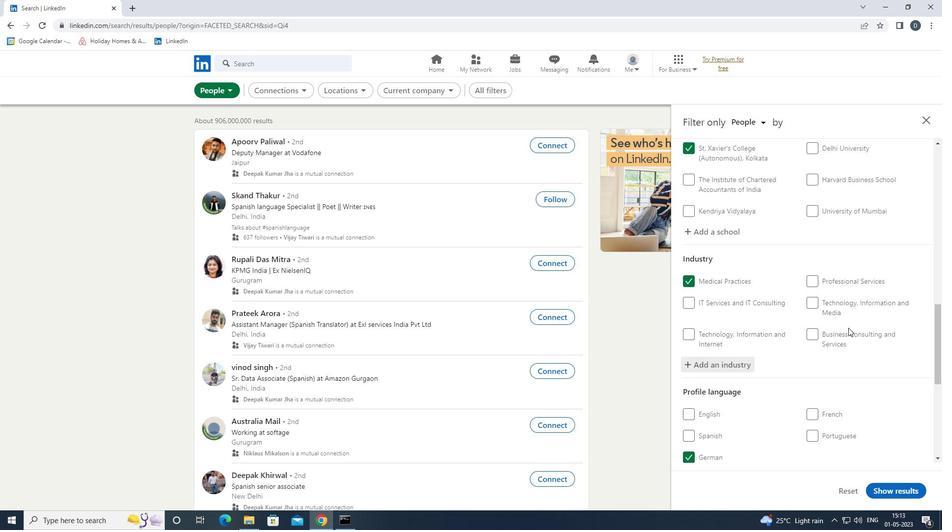 
Action: Mouse scrolled (848, 327) with delta (0, 0)
Screenshot: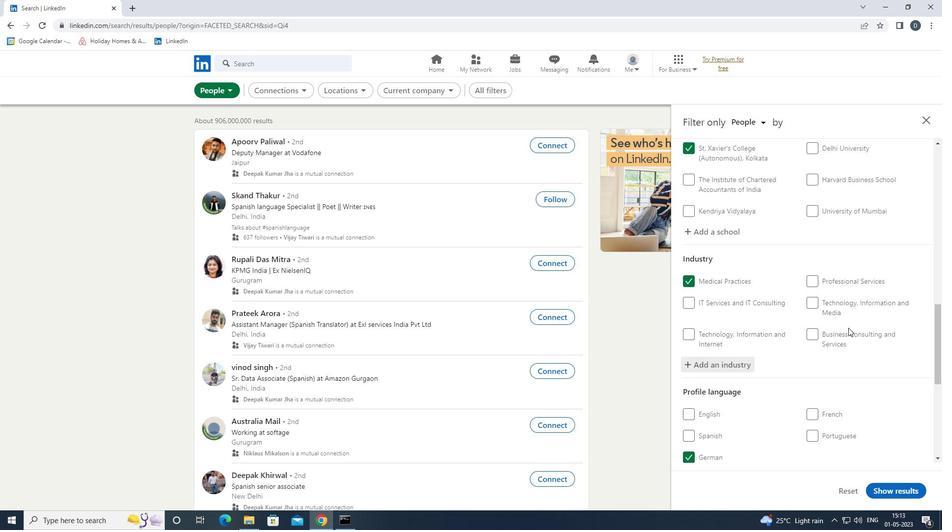 
Action: Mouse scrolled (848, 327) with delta (0, 0)
Screenshot: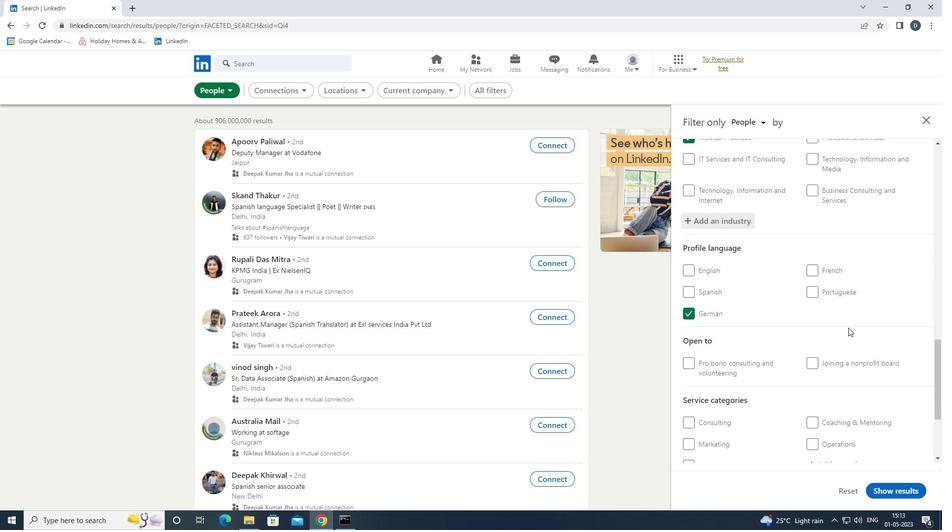 
Action: Mouse scrolled (848, 327) with delta (0, 0)
Screenshot: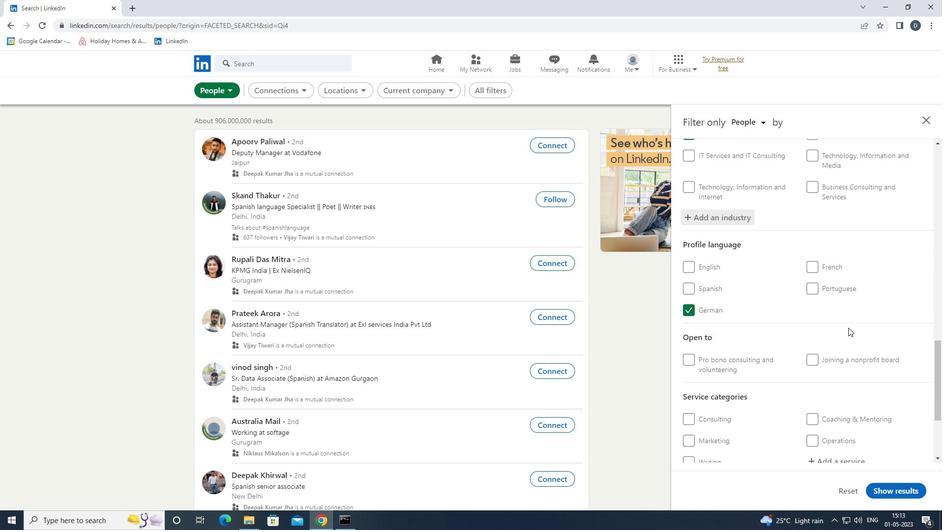 
Action: Mouse moved to (841, 360)
Screenshot: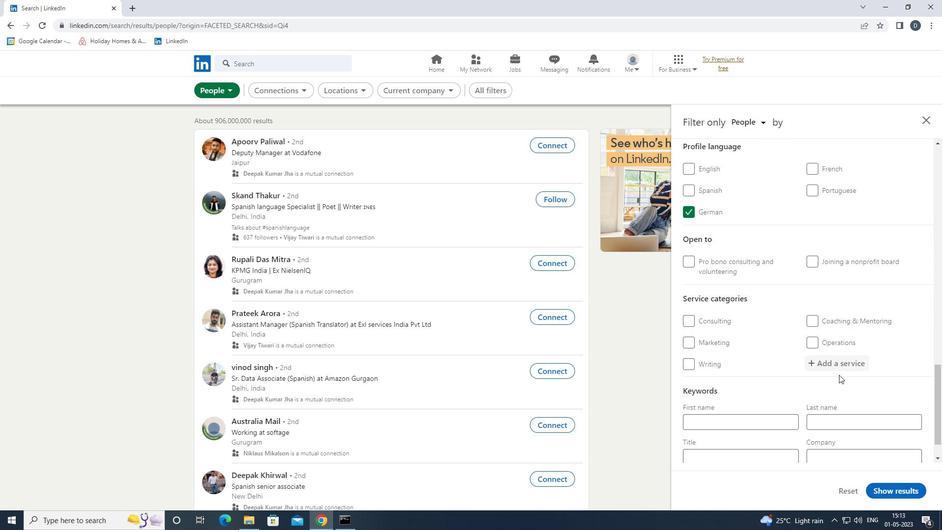 
Action: Mouse pressed left at (841, 360)
Screenshot: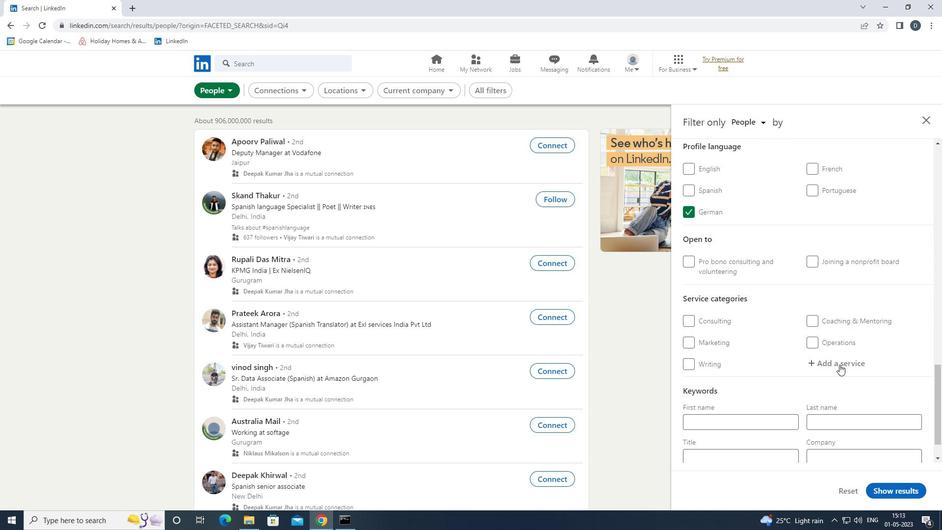 
Action: Key pressed <Key.shift><Key.shift>EDITING<Key.down><Key.enter>
Screenshot: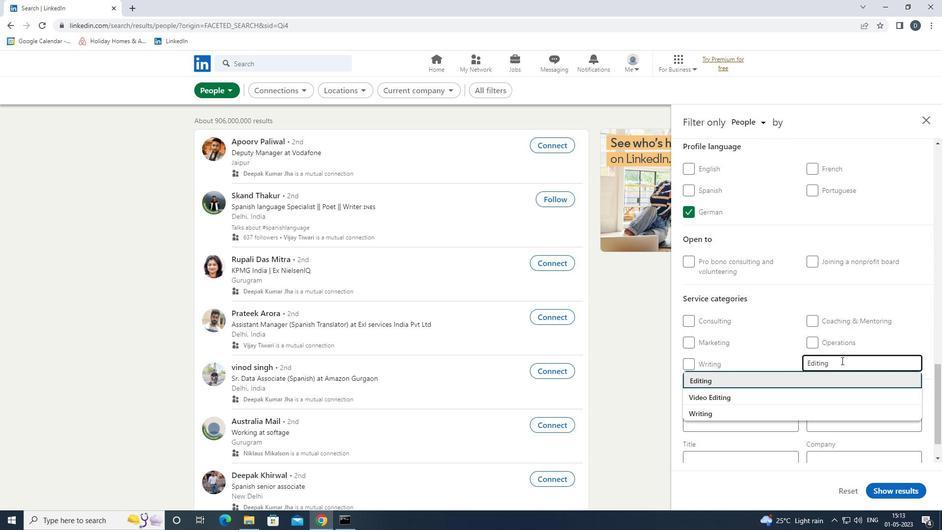 
Action: Mouse moved to (834, 335)
Screenshot: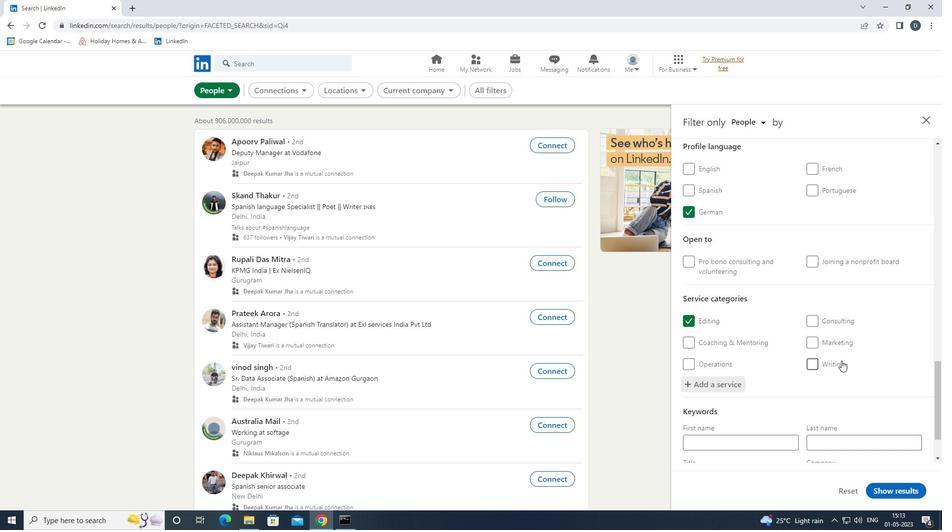 
Action: Mouse scrolled (834, 334) with delta (0, 0)
Screenshot: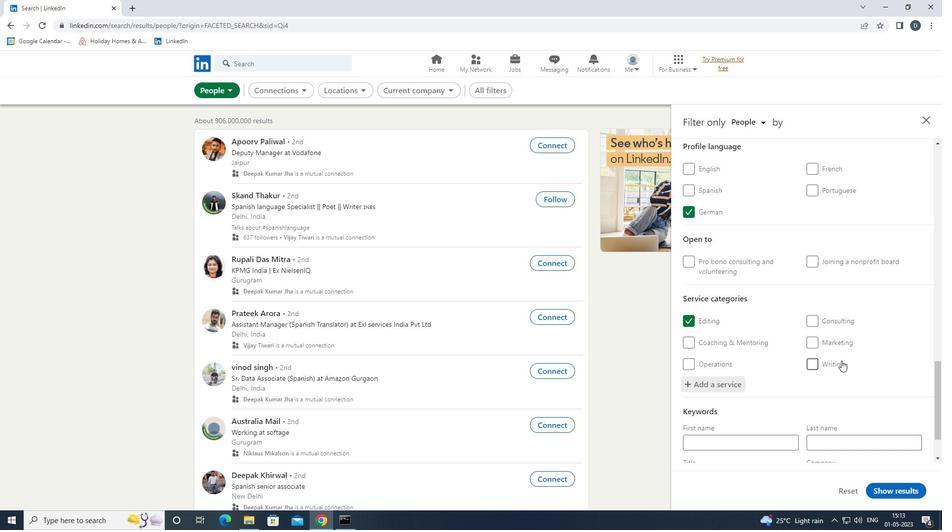 
Action: Mouse scrolled (834, 334) with delta (0, 0)
Screenshot: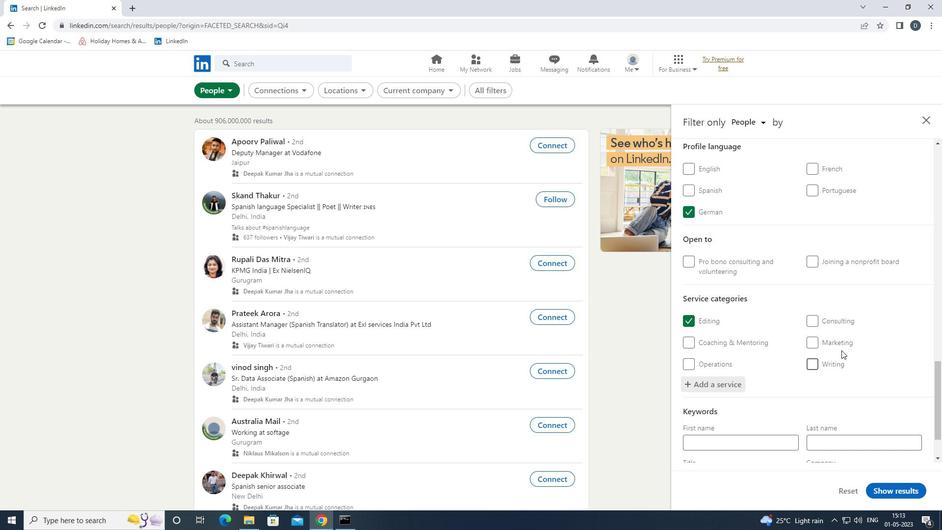 
Action: Mouse scrolled (834, 334) with delta (0, 0)
Screenshot: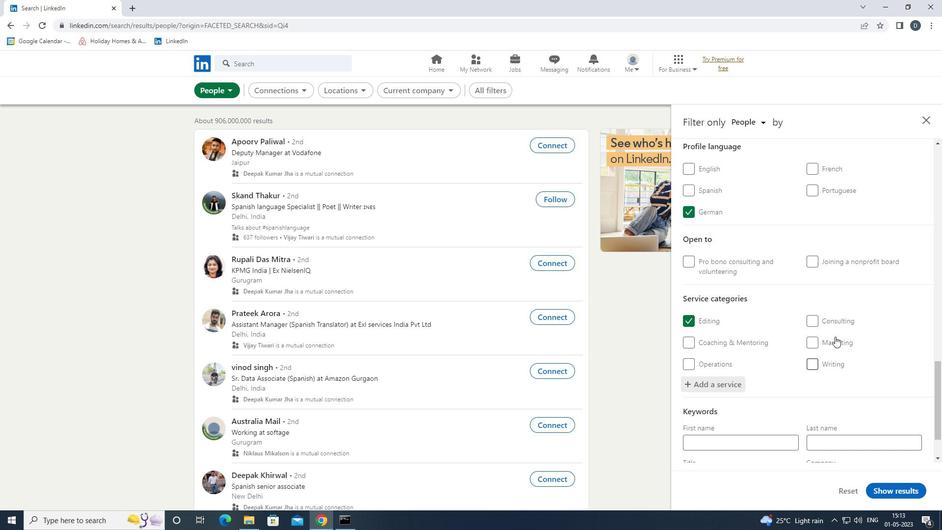
Action: Mouse scrolled (834, 334) with delta (0, 0)
Screenshot: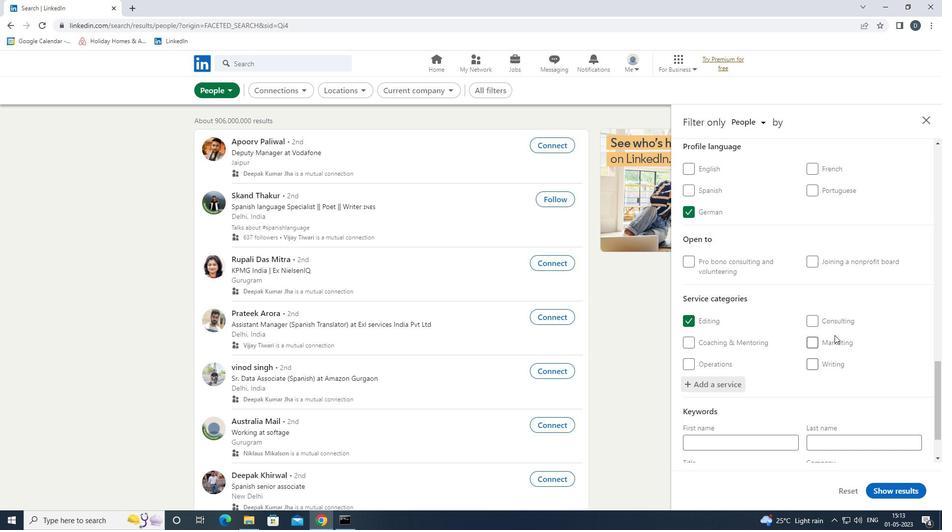 
Action: Mouse scrolled (834, 334) with delta (0, 0)
Screenshot: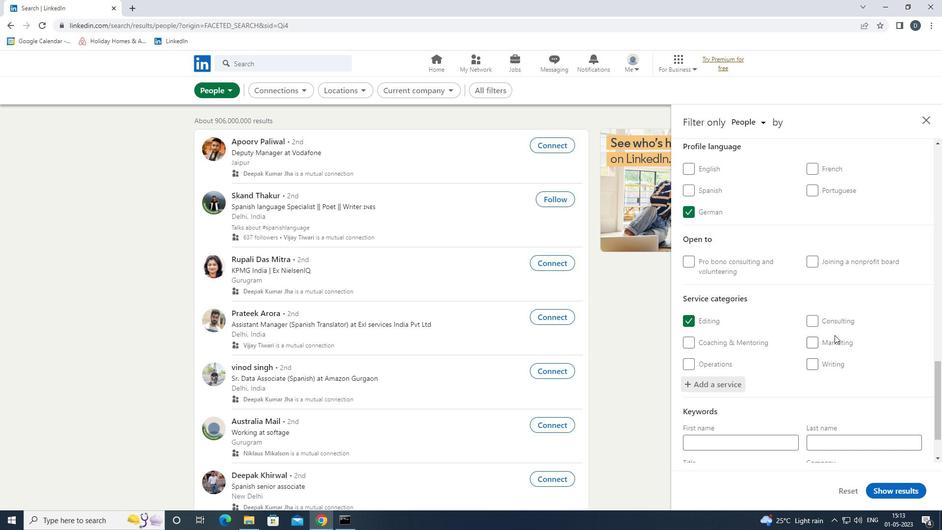 
Action: Mouse moved to (748, 422)
Screenshot: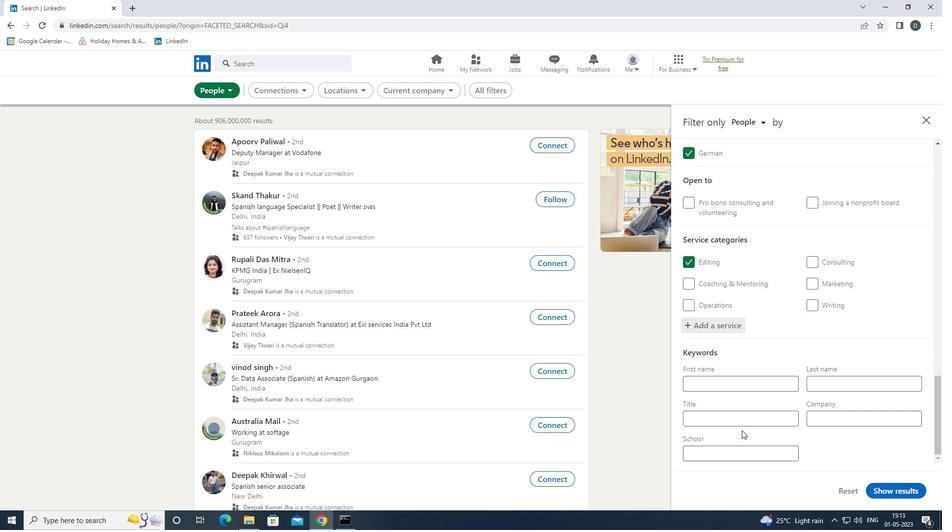 
Action: Mouse pressed left at (748, 422)
Screenshot: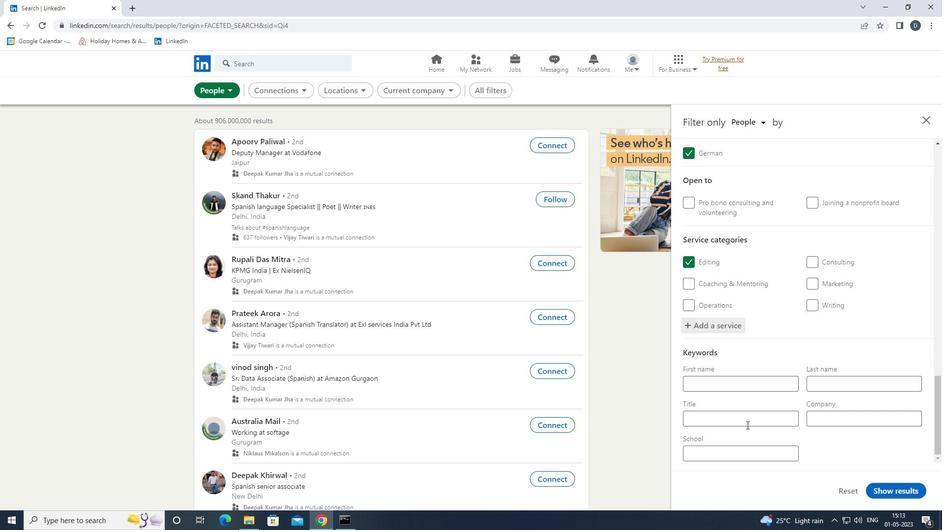 
Action: Key pressed <Key.shift><Key.shift><Key.shift><Key.shift><Key.shift><Key.shift><Key.shift><Key.shift><Key.shift><Key.shift><Key.shift><Key.shift><Key.shift><Key.shift><Key.shift>RED<Key.space><Key.shift>CROSS<Key.space><Key.shift>VOLUNTEER
Screenshot: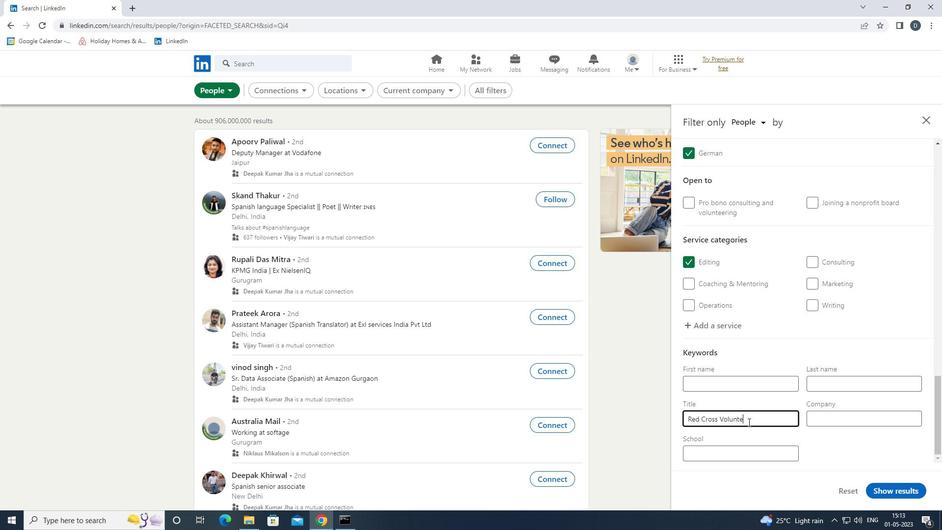 
Action: Mouse moved to (917, 490)
Screenshot: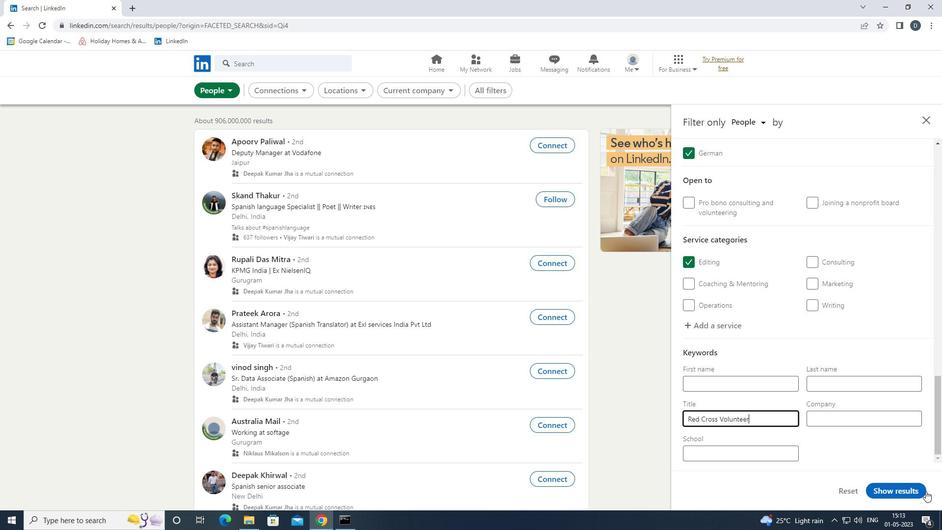 
Action: Mouse pressed left at (917, 490)
Screenshot: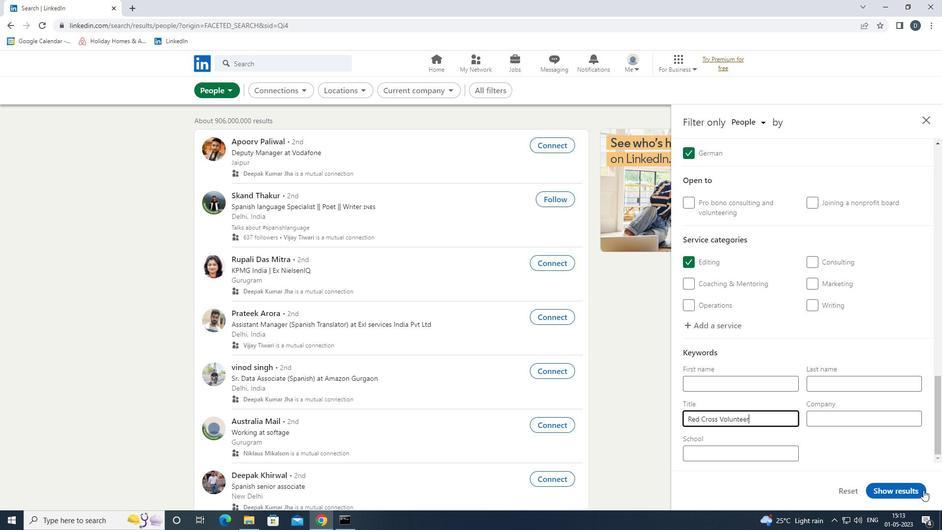 
Action: Mouse moved to (781, 363)
Screenshot: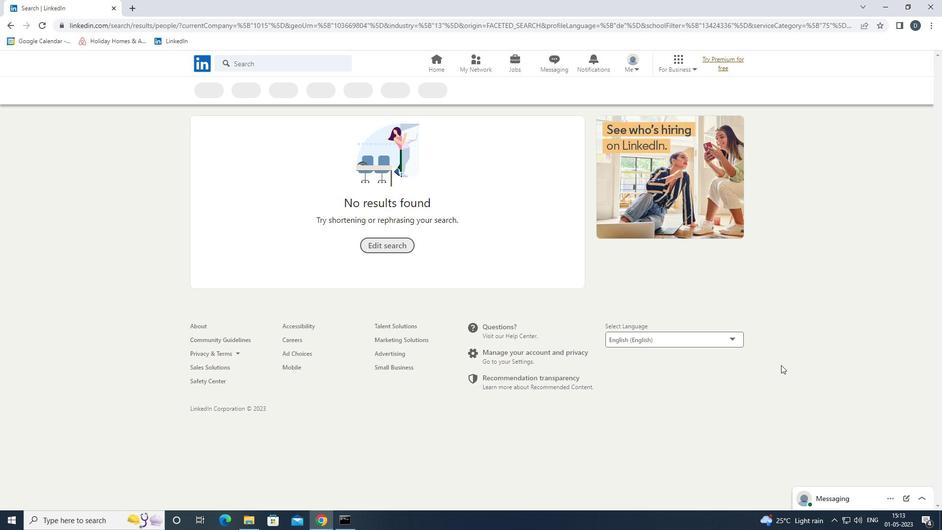 
